 Task: In the  document Renewableenergymeet.html Change font size of watermark '123' and place the watermark  'Diagonally '. Insert footer and write www.stellar.com
Action: Mouse moved to (288, 329)
Screenshot: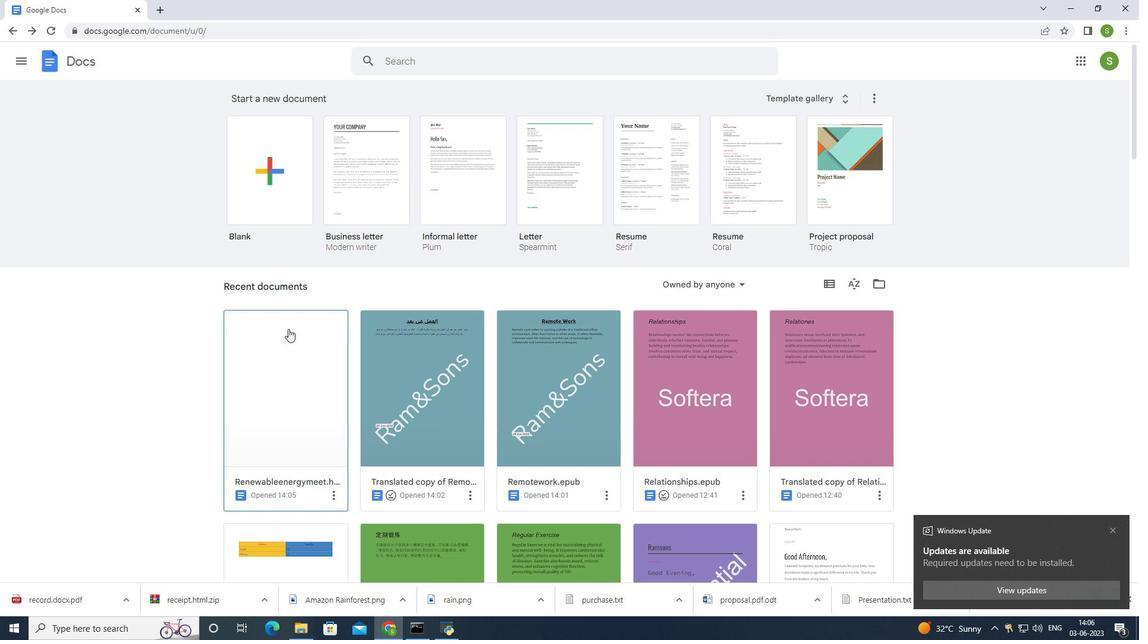 
Action: Mouse pressed left at (288, 329)
Screenshot: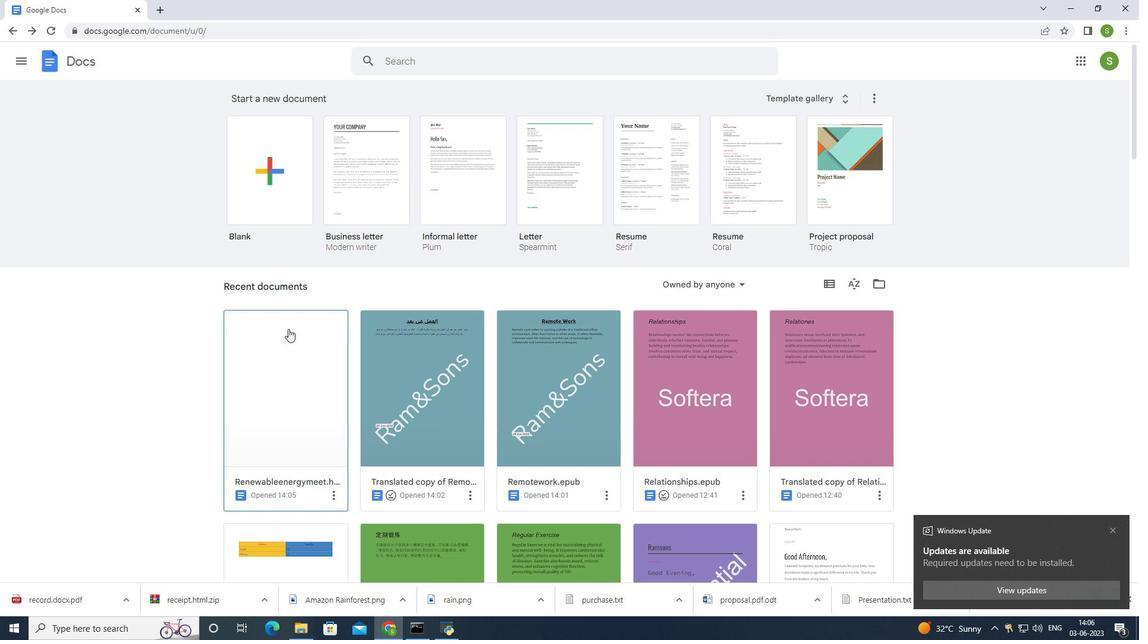 
Action: Mouse moved to (122, 69)
Screenshot: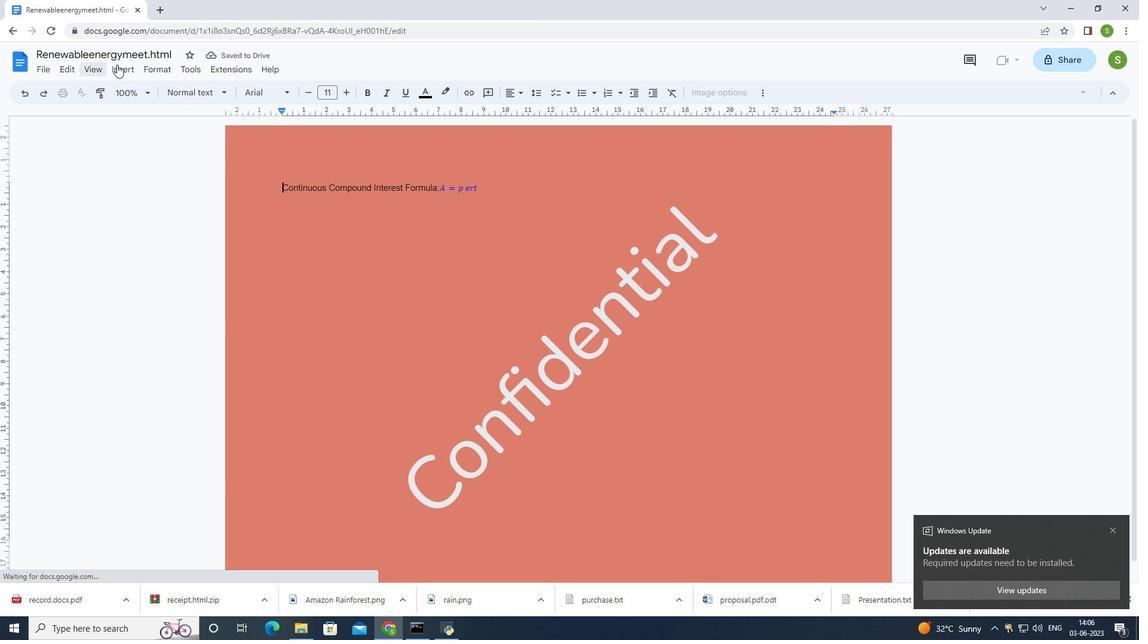 
Action: Mouse pressed left at (122, 69)
Screenshot: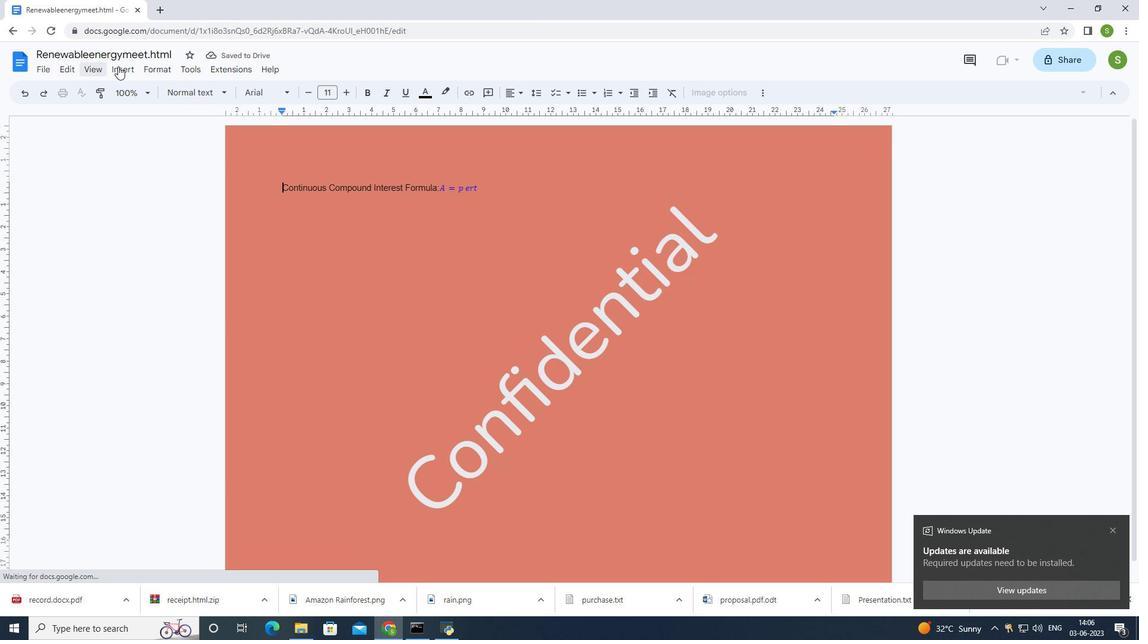 
Action: Mouse moved to (198, 343)
Screenshot: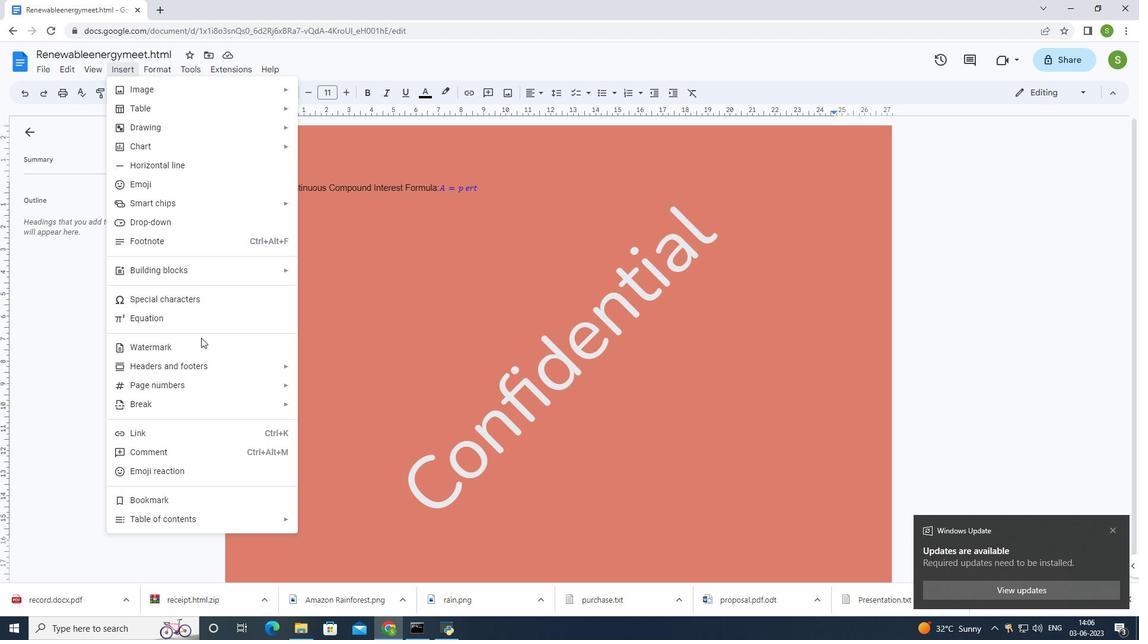 
Action: Mouse pressed left at (198, 343)
Screenshot: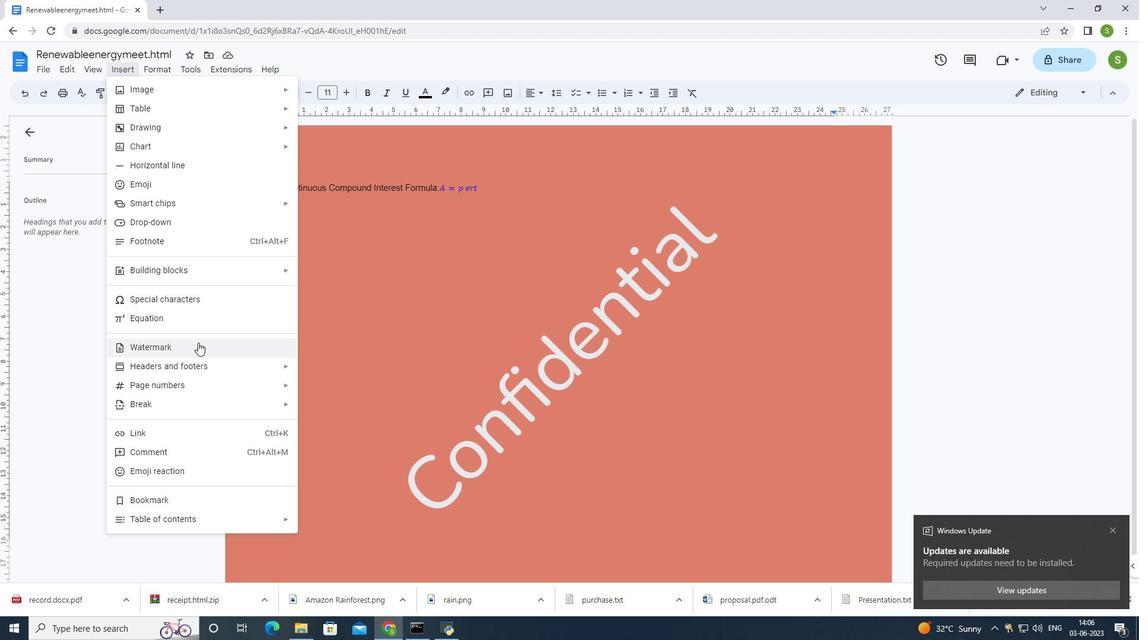 
Action: Mouse moved to (1039, 249)
Screenshot: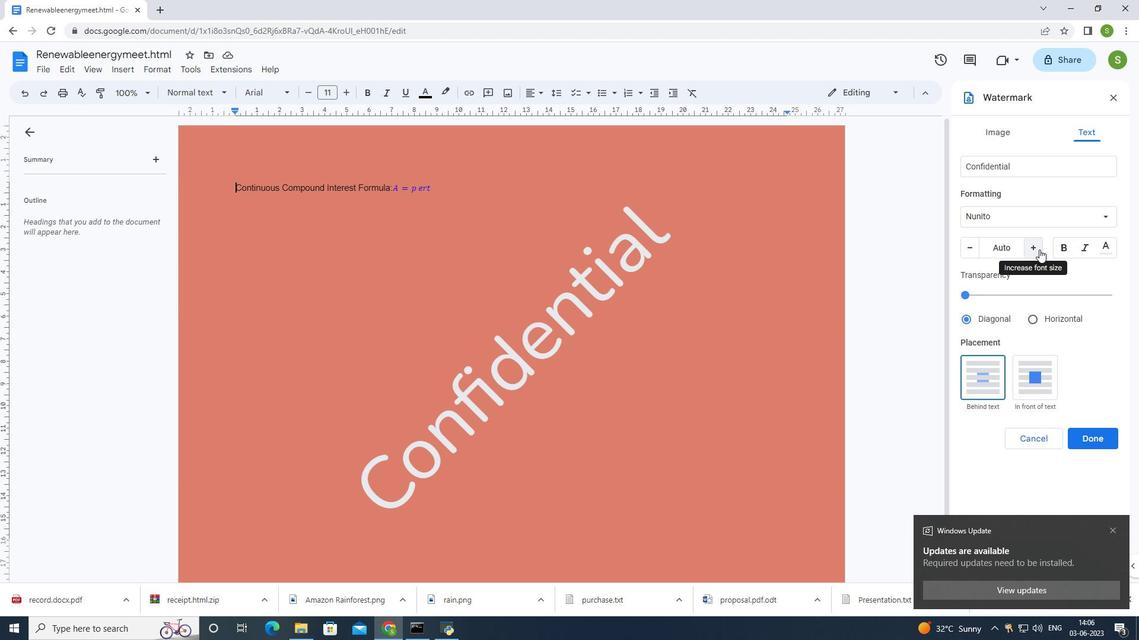 
Action: Mouse pressed left at (1039, 249)
Screenshot: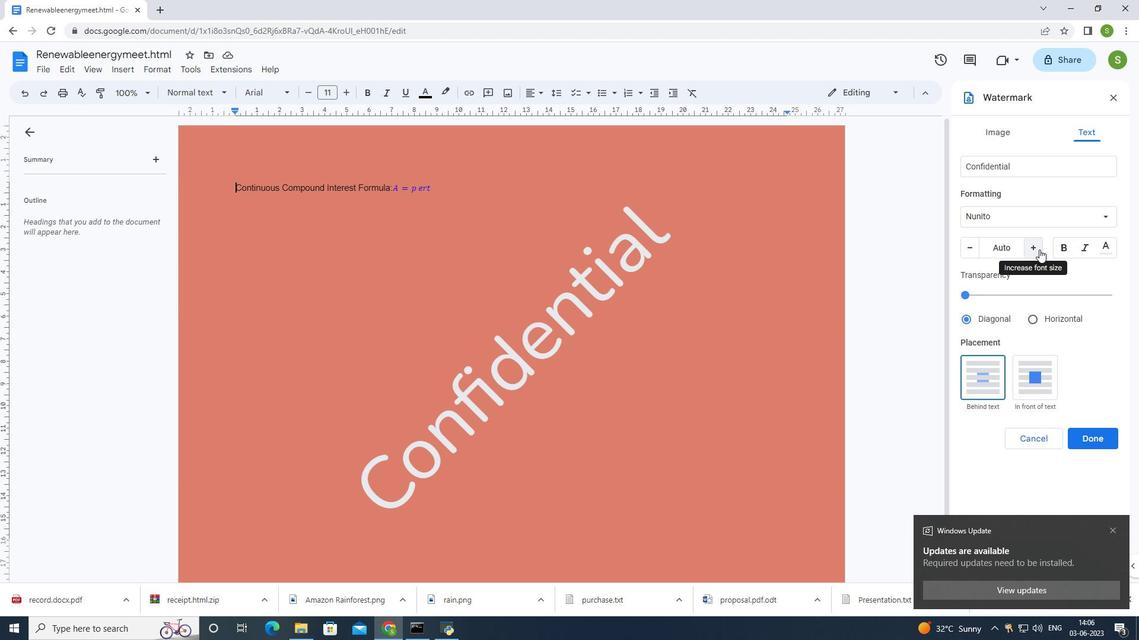 
Action: Mouse pressed left at (1039, 249)
Screenshot: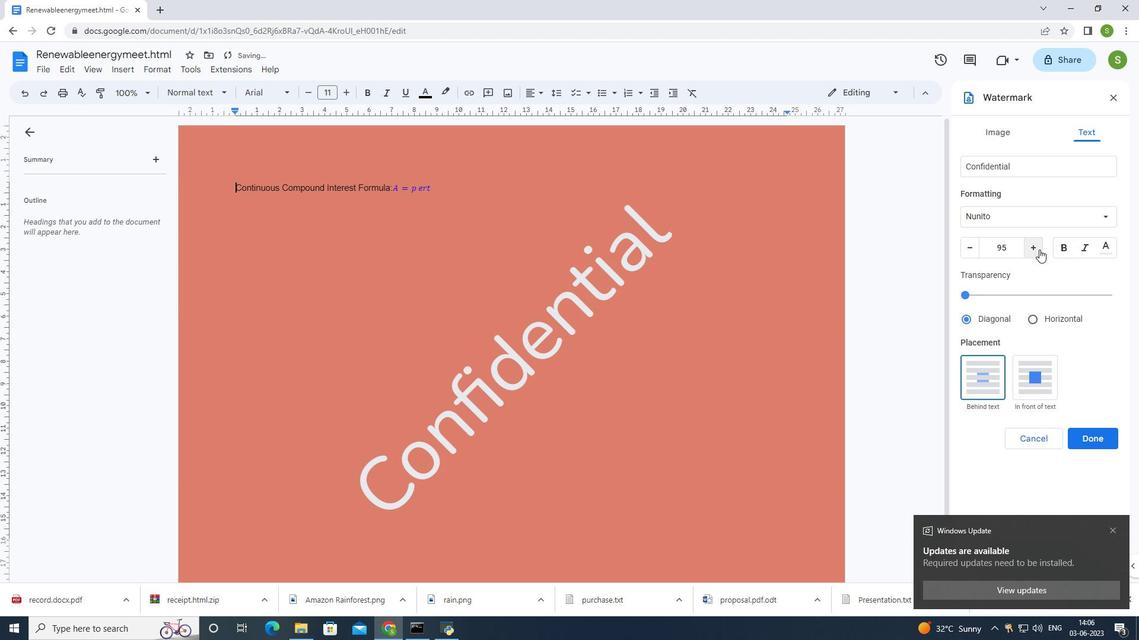 
Action: Mouse pressed left at (1039, 249)
Screenshot: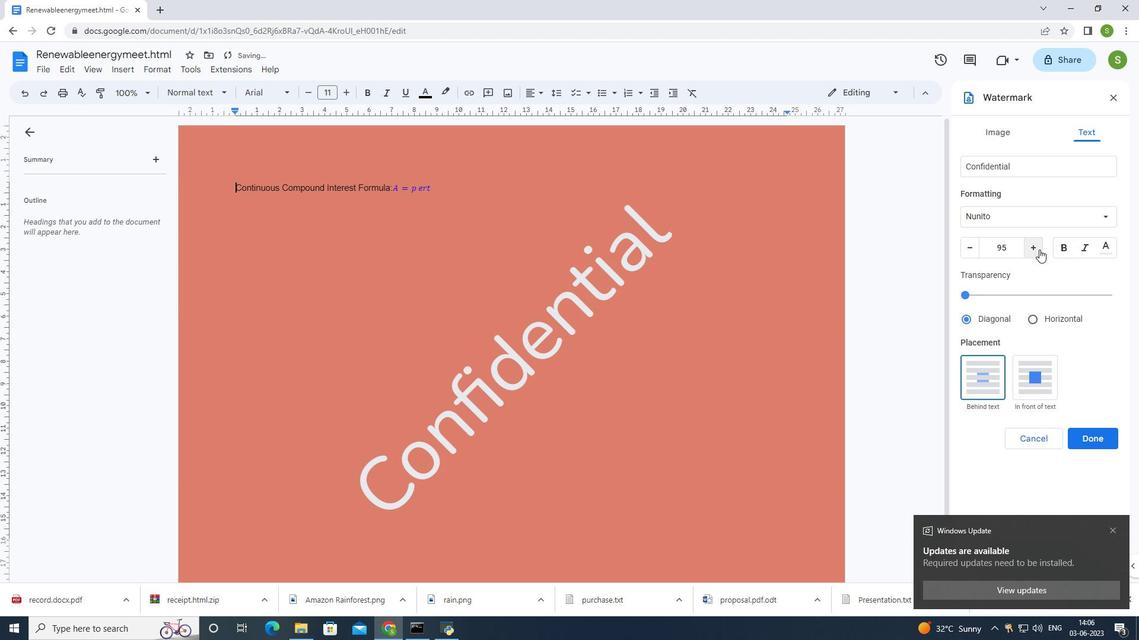 
Action: Mouse pressed left at (1039, 249)
Screenshot: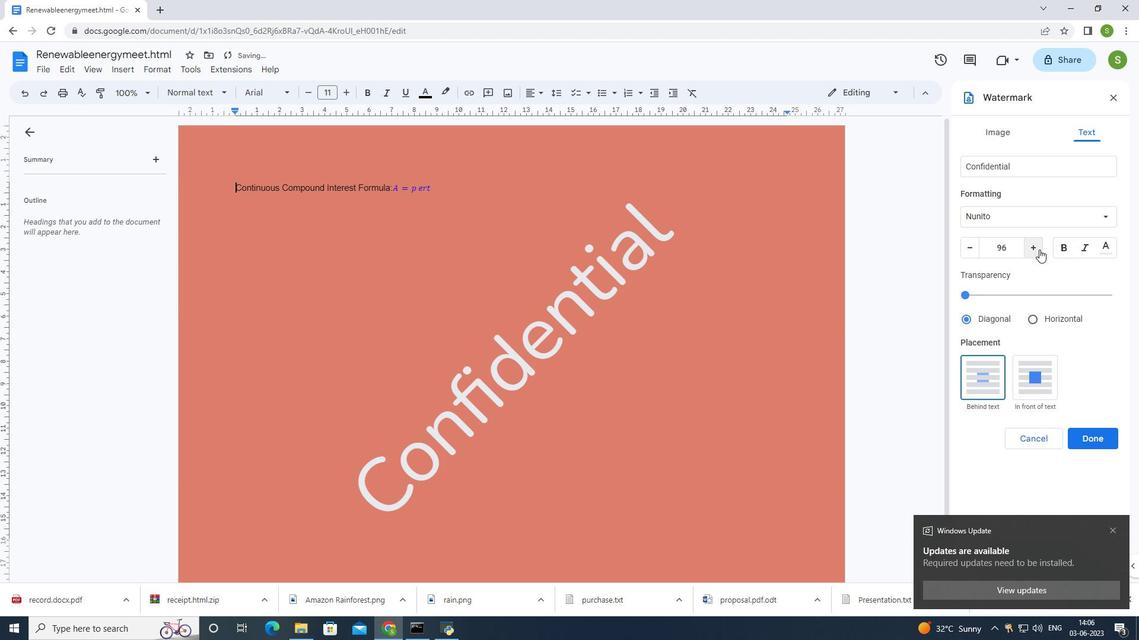 
Action: Mouse pressed left at (1039, 249)
Screenshot: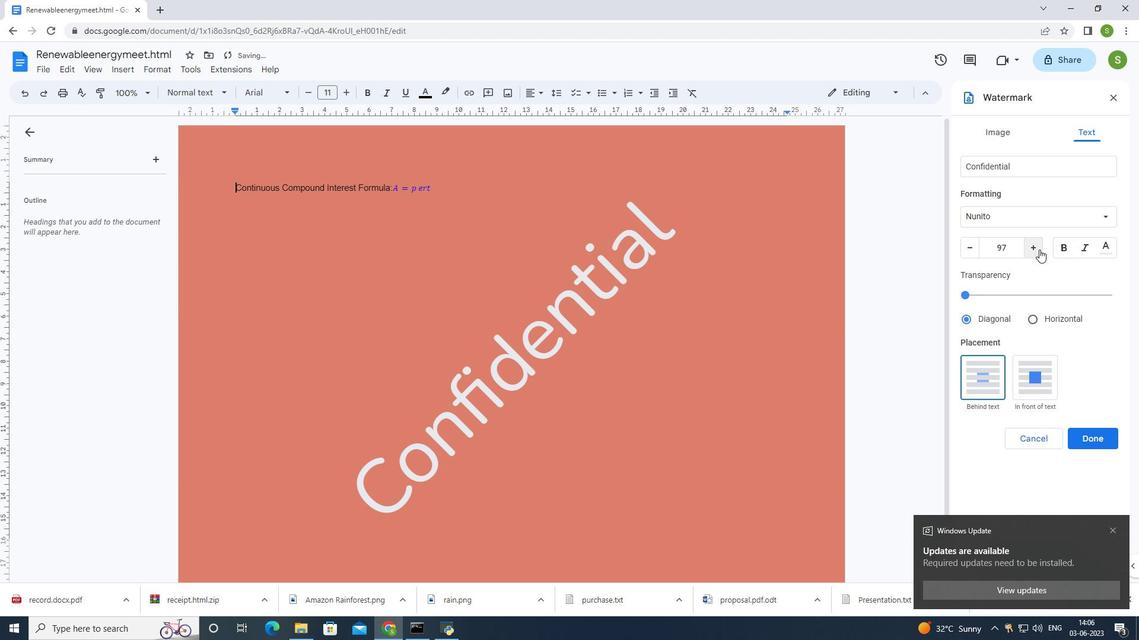 
Action: Mouse pressed left at (1039, 249)
Screenshot: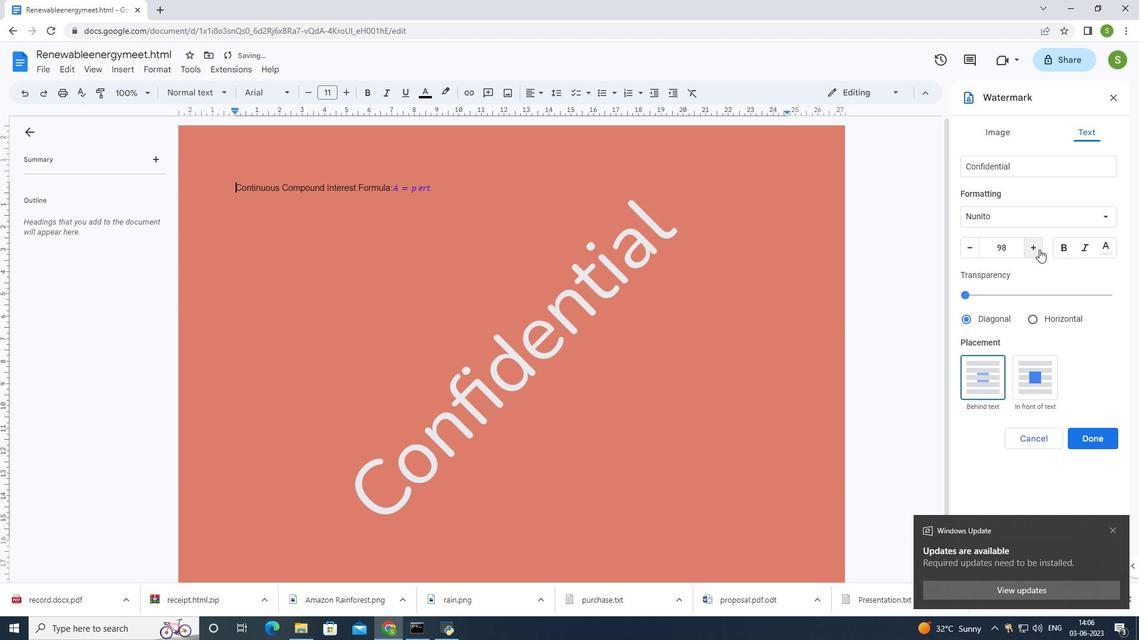 
Action: Mouse pressed left at (1039, 249)
Screenshot: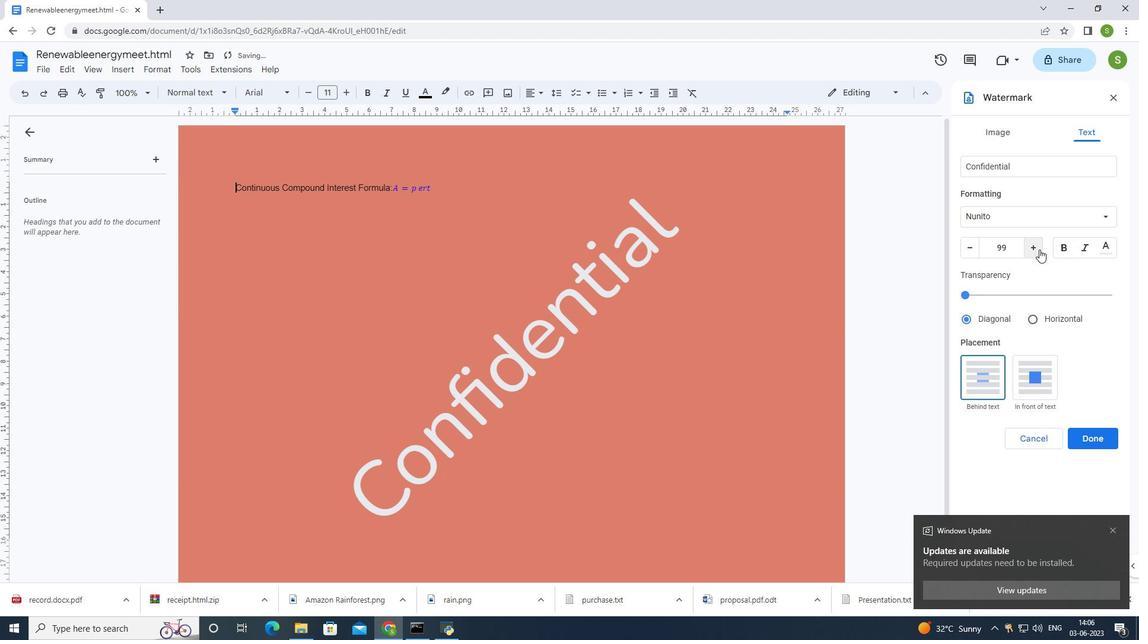 
Action: Mouse pressed left at (1039, 249)
Screenshot: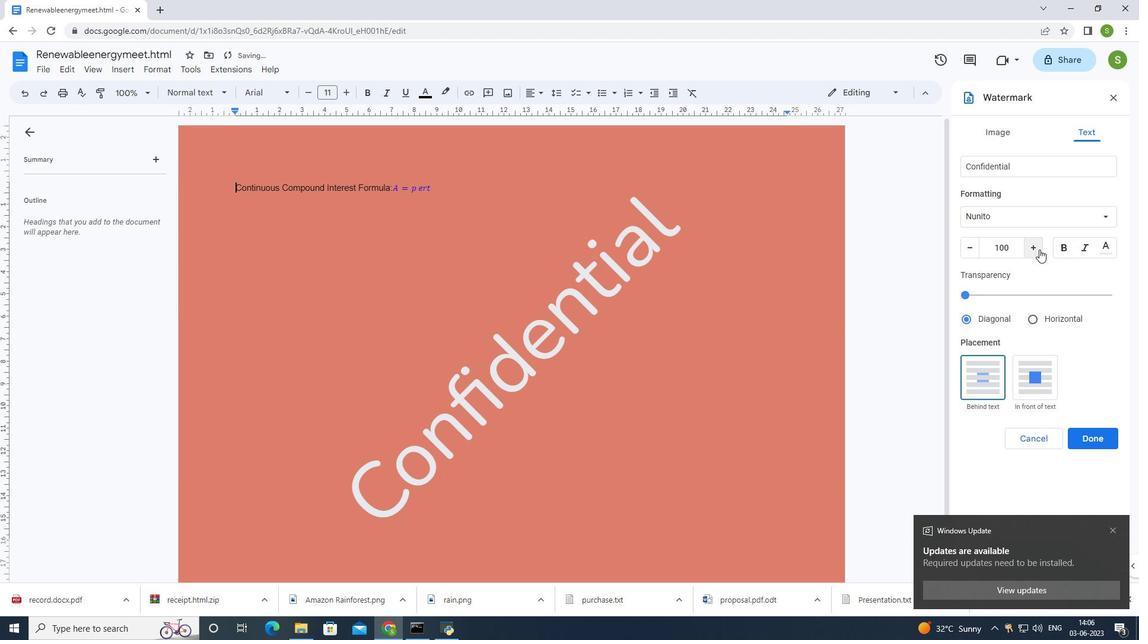 
Action: Mouse moved to (1039, 249)
Screenshot: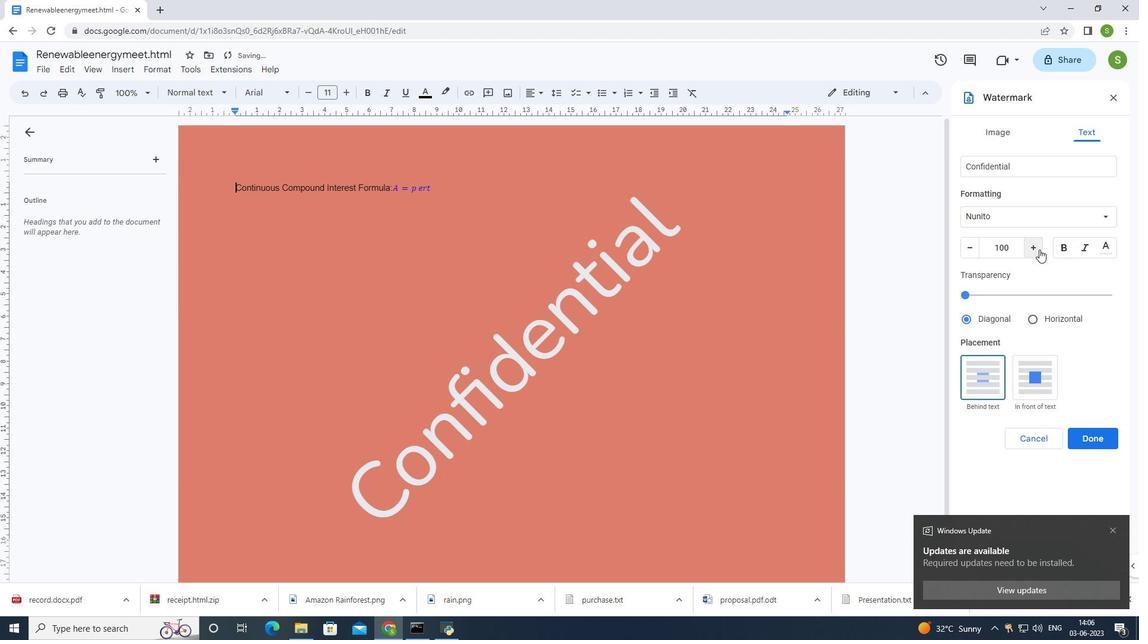 
Action: Mouse pressed left at (1039, 249)
Screenshot: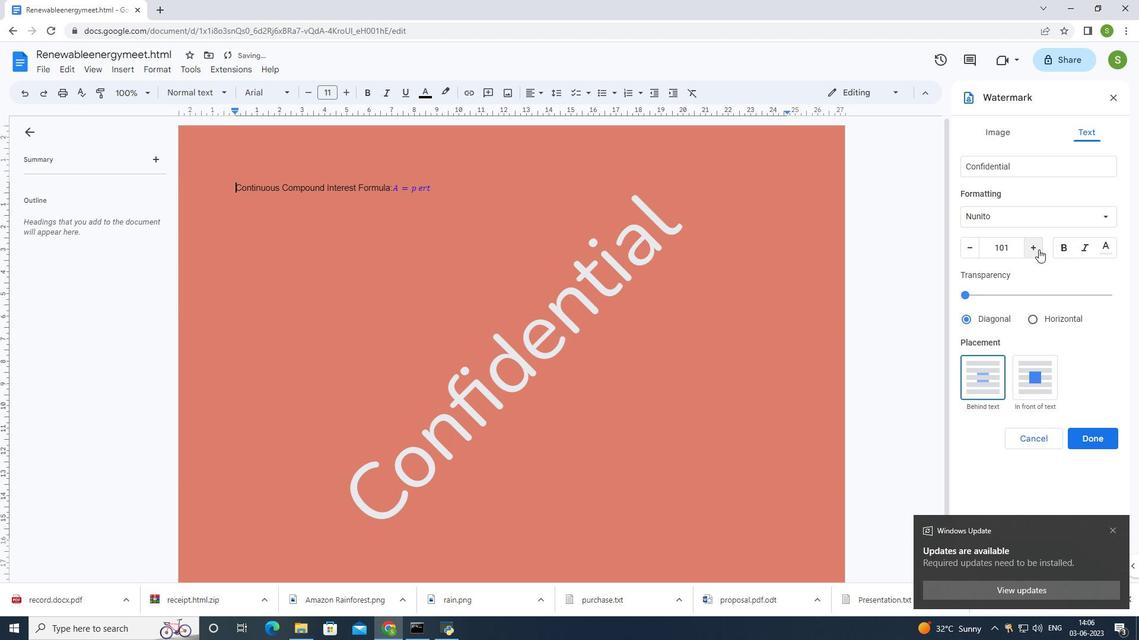 
Action: Mouse pressed left at (1039, 249)
Screenshot: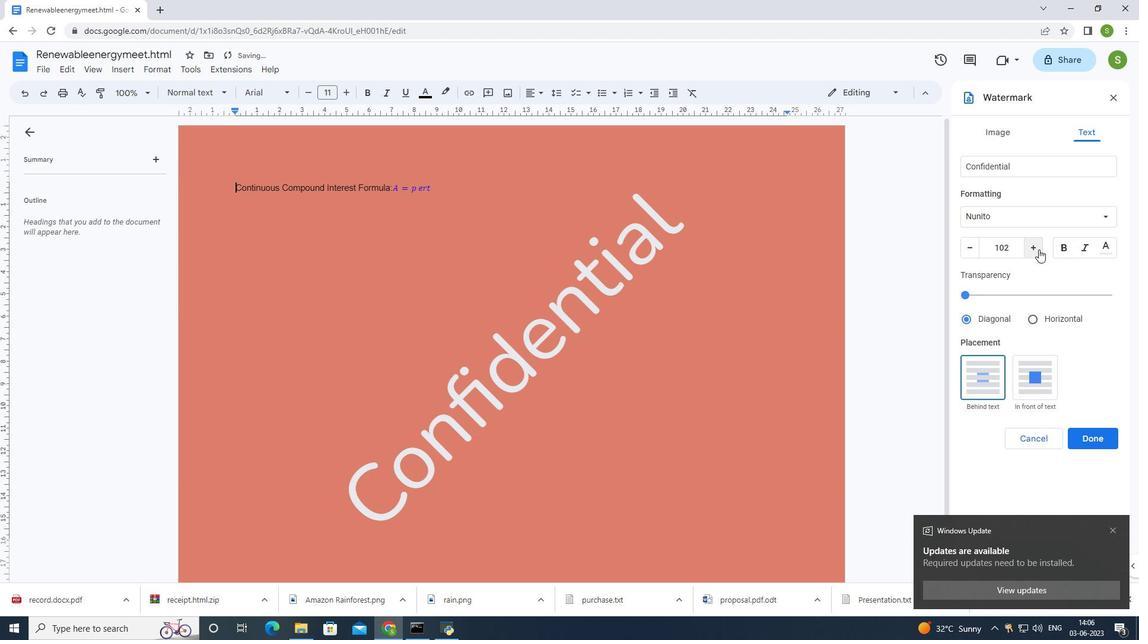 
Action: Mouse pressed left at (1039, 249)
Screenshot: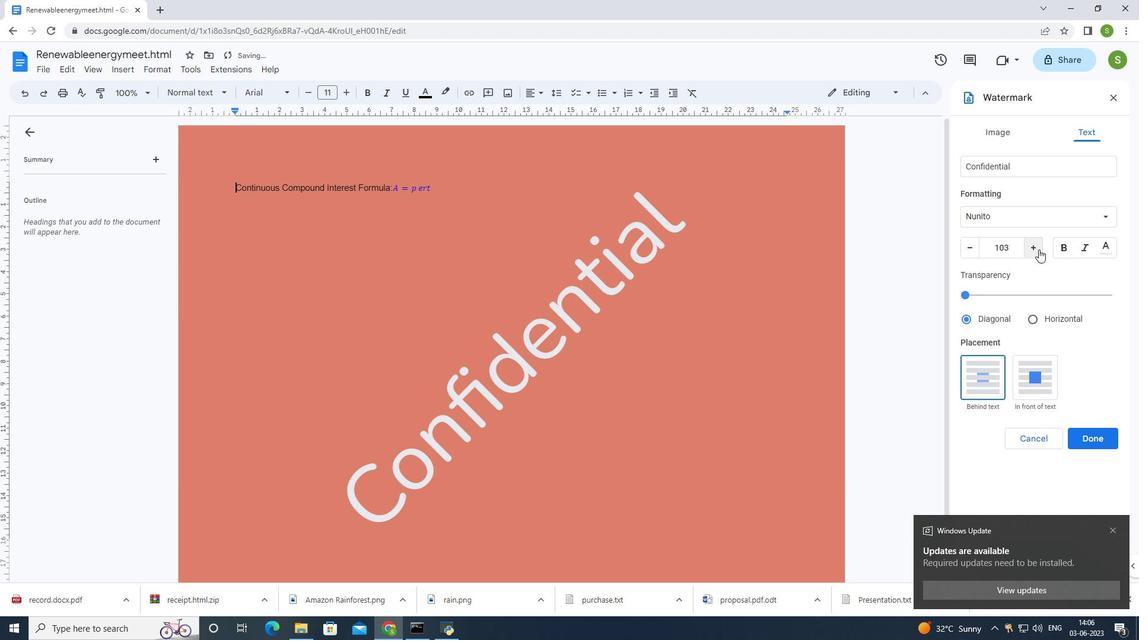 
Action: Mouse pressed left at (1039, 249)
Screenshot: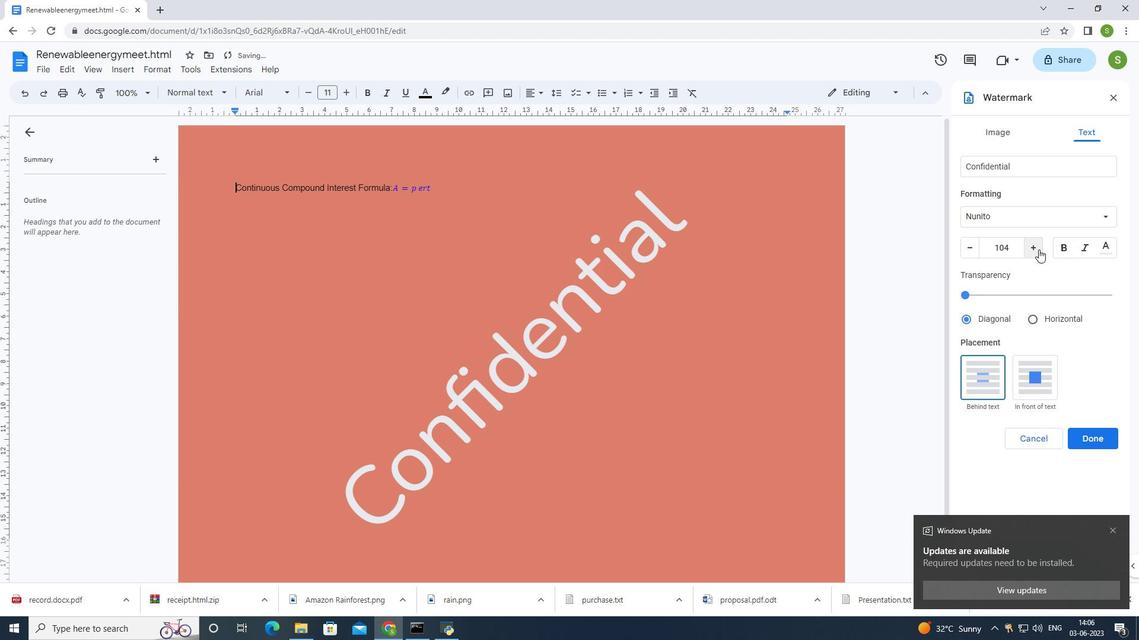 
Action: Mouse moved to (1038, 250)
Screenshot: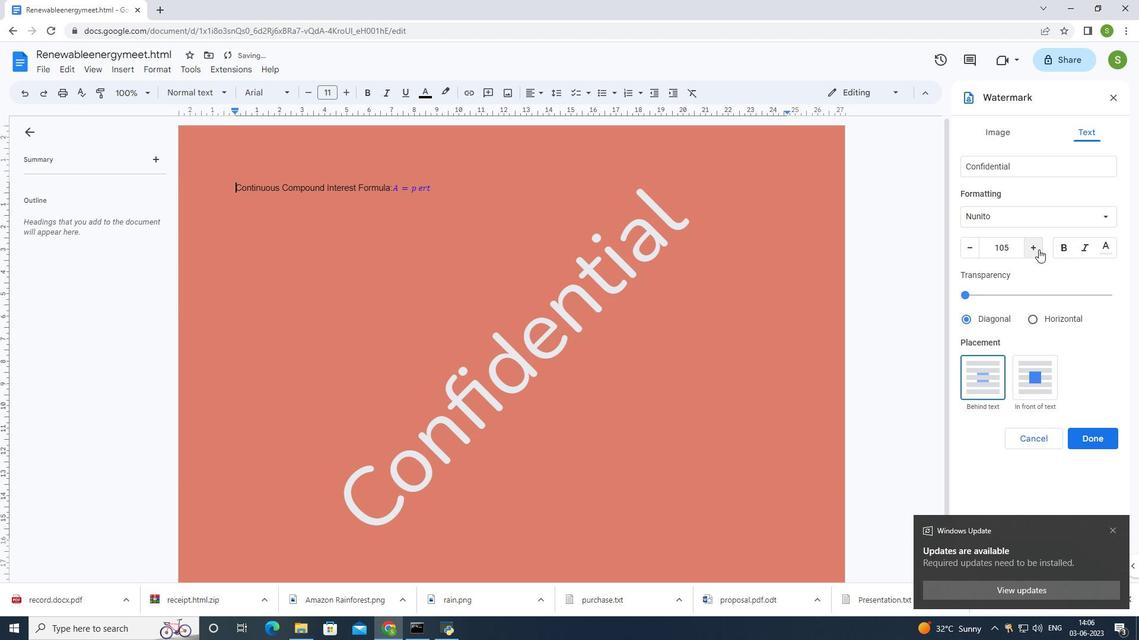 
Action: Mouse pressed left at (1038, 250)
Screenshot: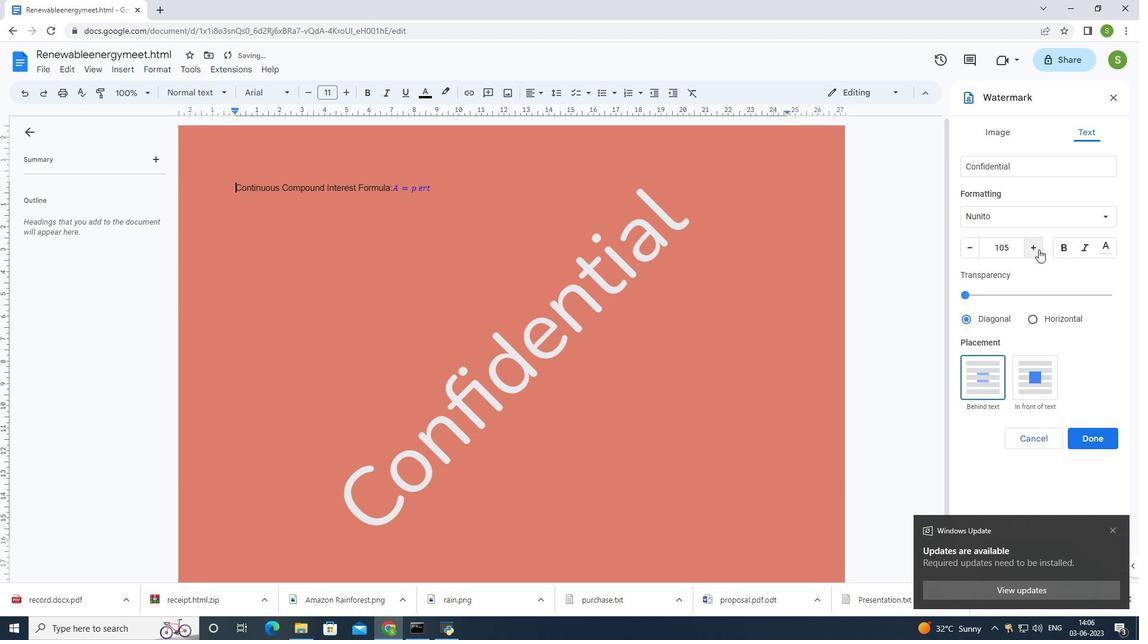 
Action: Mouse pressed left at (1038, 250)
Screenshot: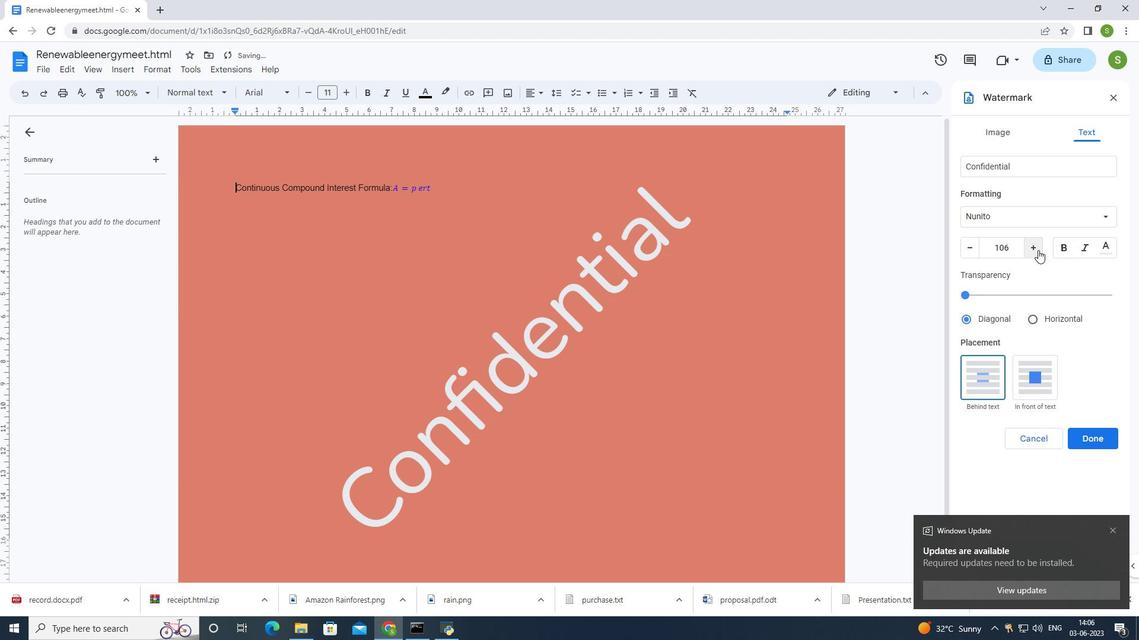 
Action: Mouse pressed left at (1038, 250)
Screenshot: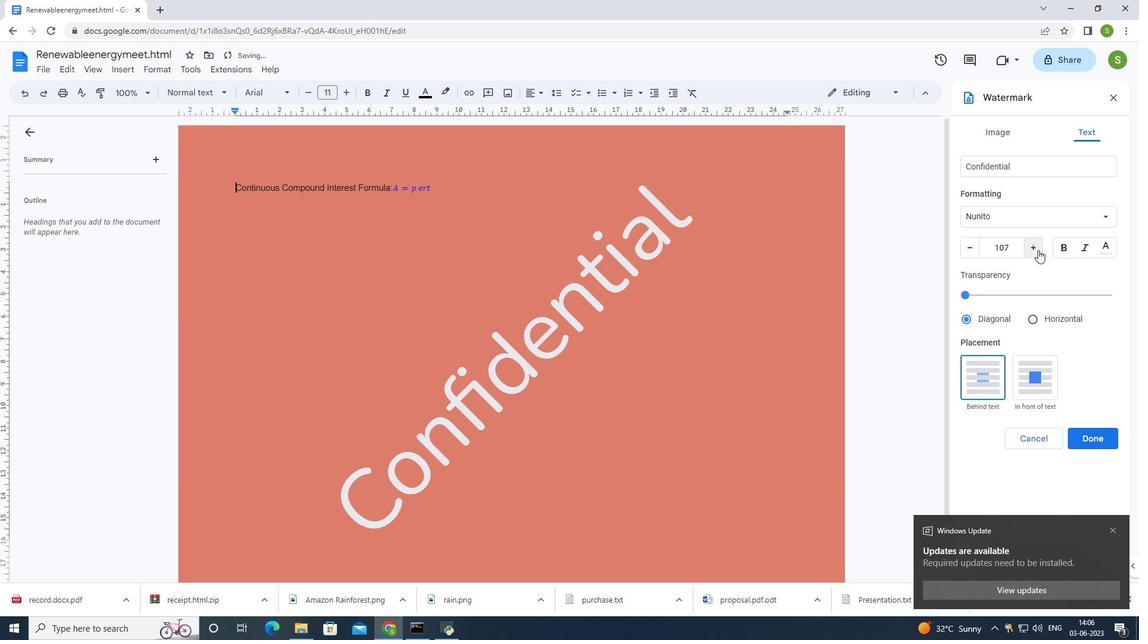 
Action: Mouse pressed left at (1038, 250)
Screenshot: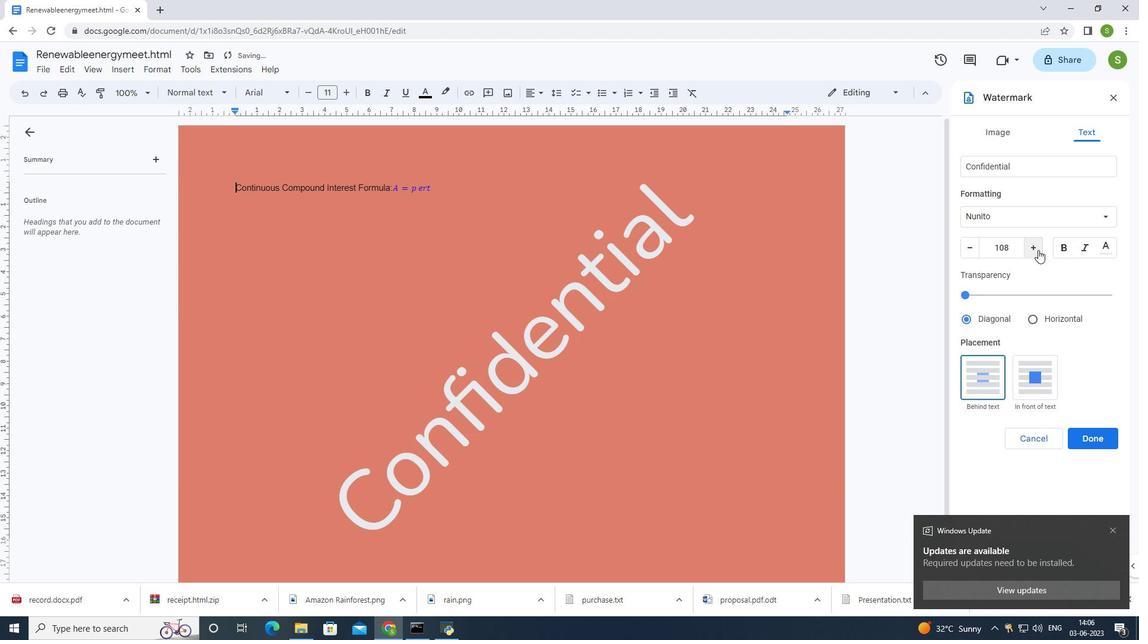 
Action: Mouse moved to (1038, 250)
Screenshot: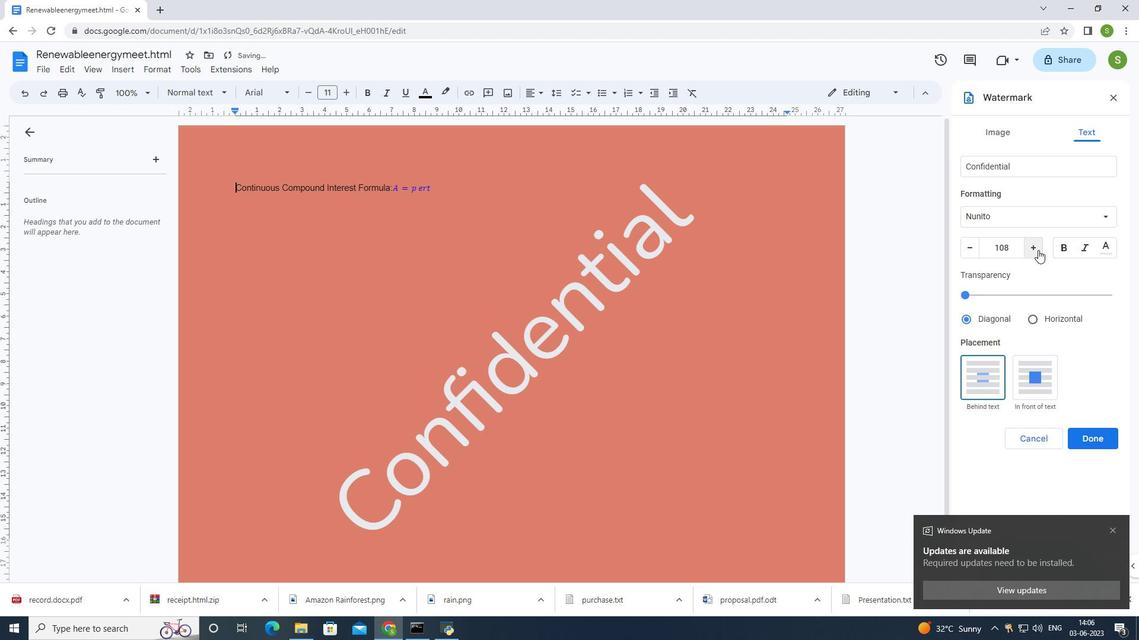 
Action: Mouse pressed left at (1038, 250)
Screenshot: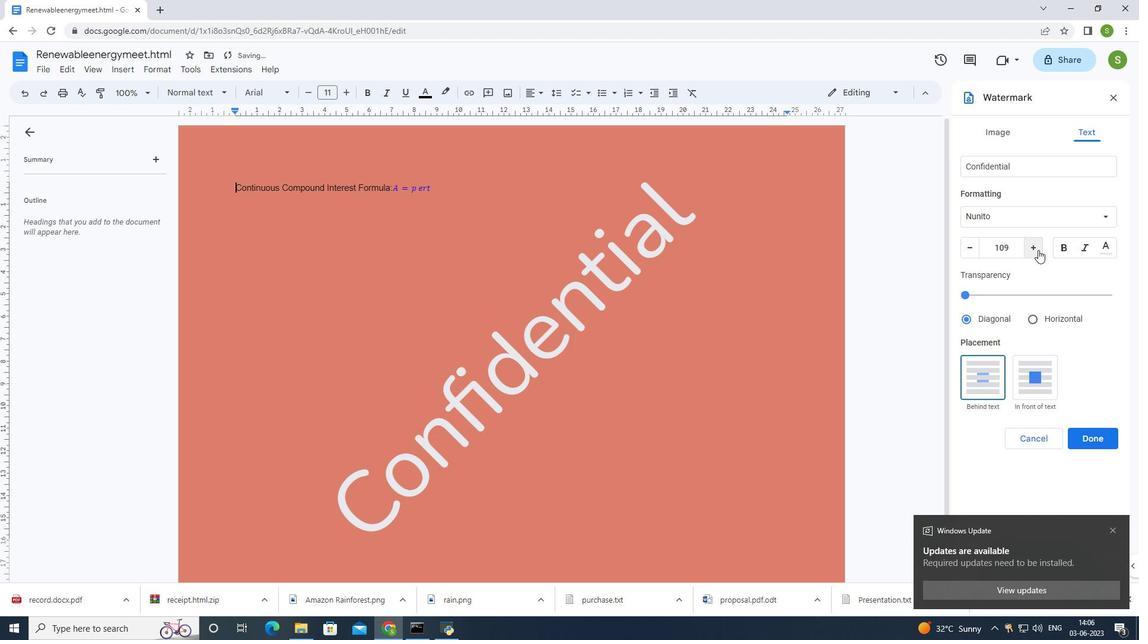 
Action: Mouse pressed left at (1038, 250)
Screenshot: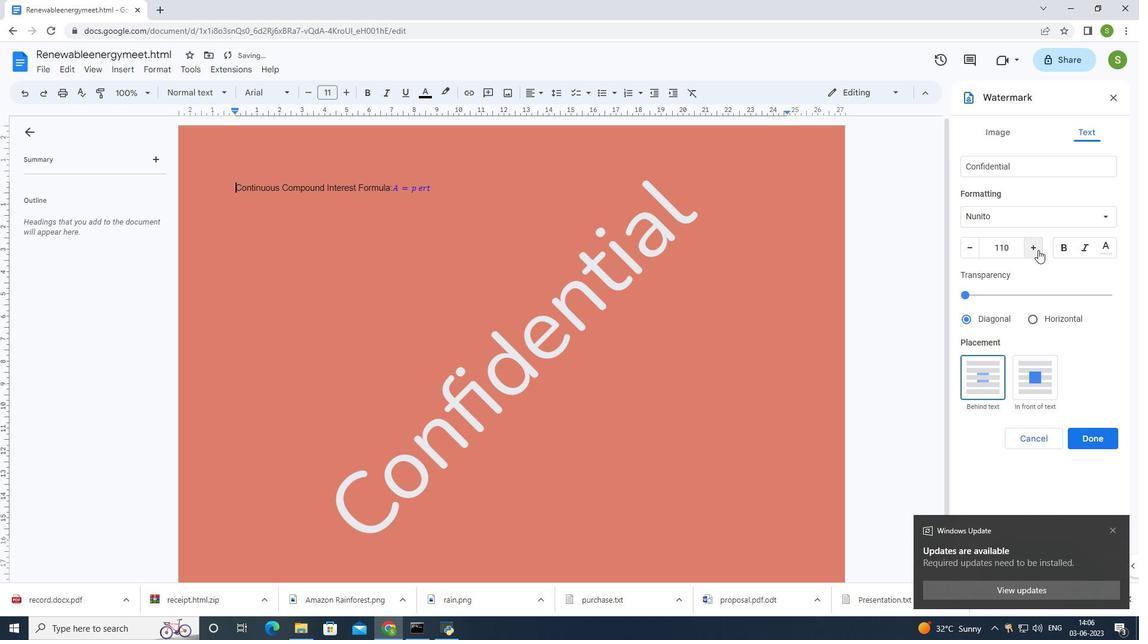 
Action: Mouse pressed left at (1038, 250)
Screenshot: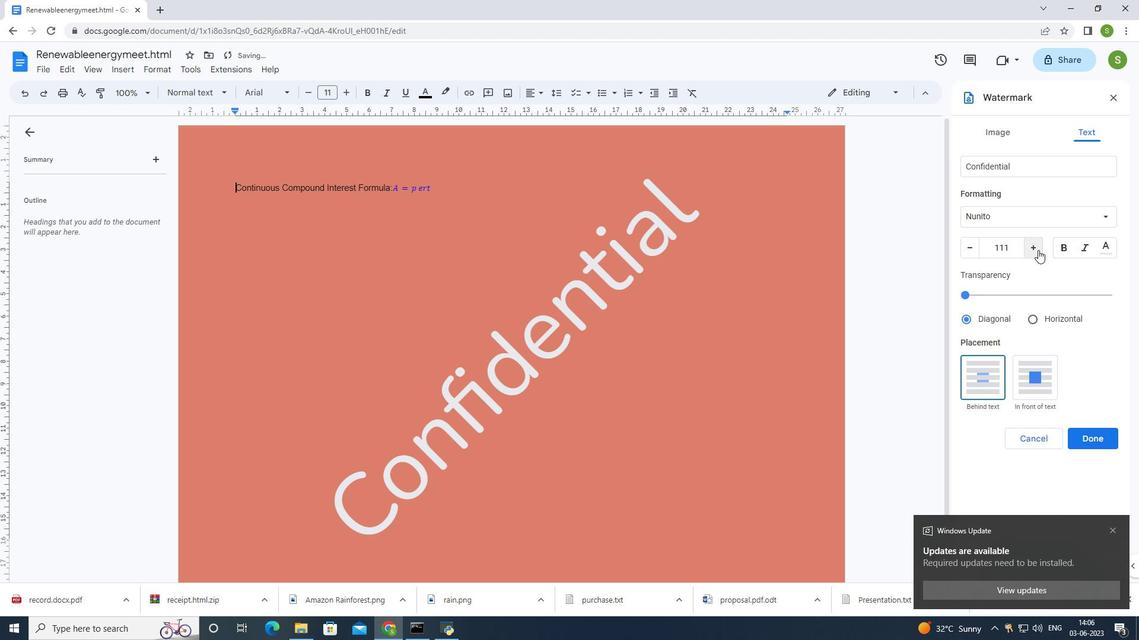 
Action: Mouse pressed left at (1038, 250)
Screenshot: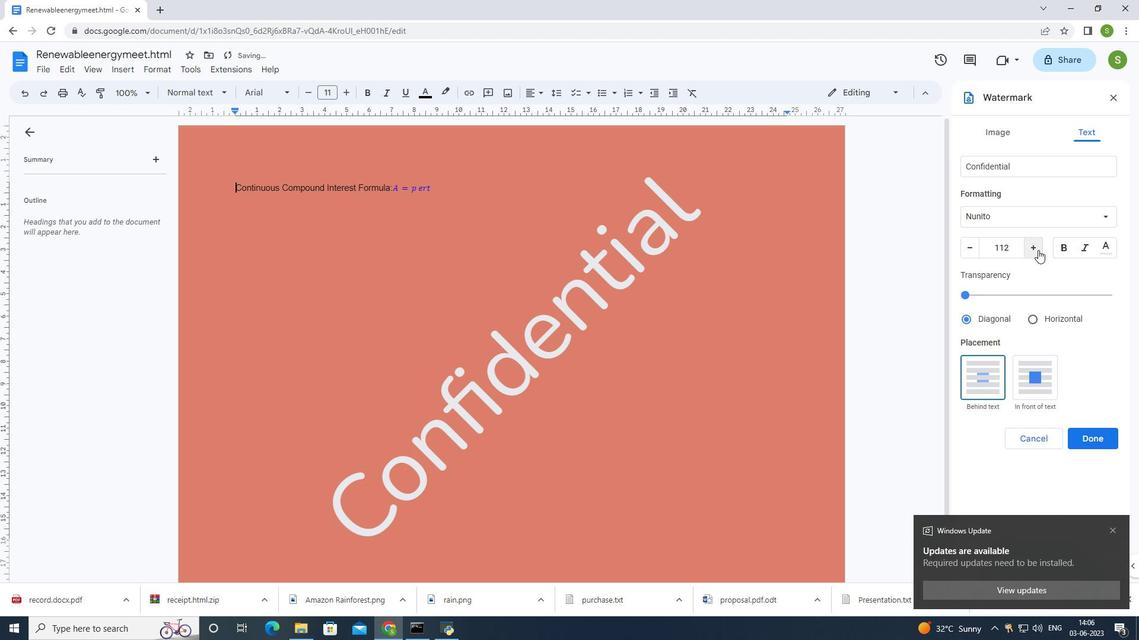 
Action: Mouse pressed left at (1038, 250)
Screenshot: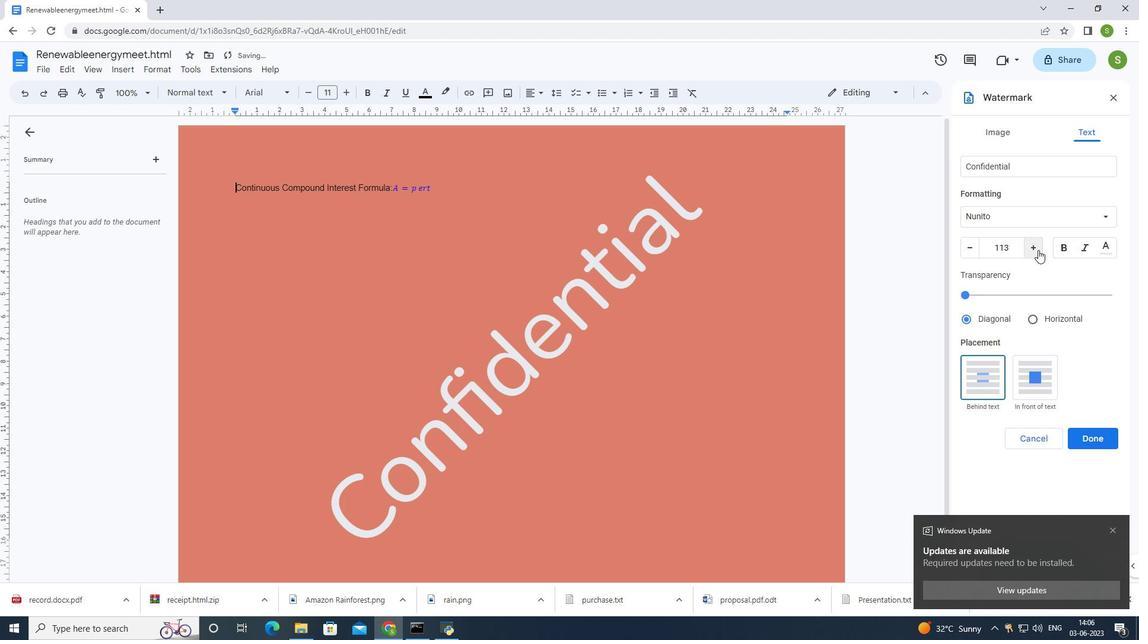 
Action: Mouse pressed left at (1038, 250)
Screenshot: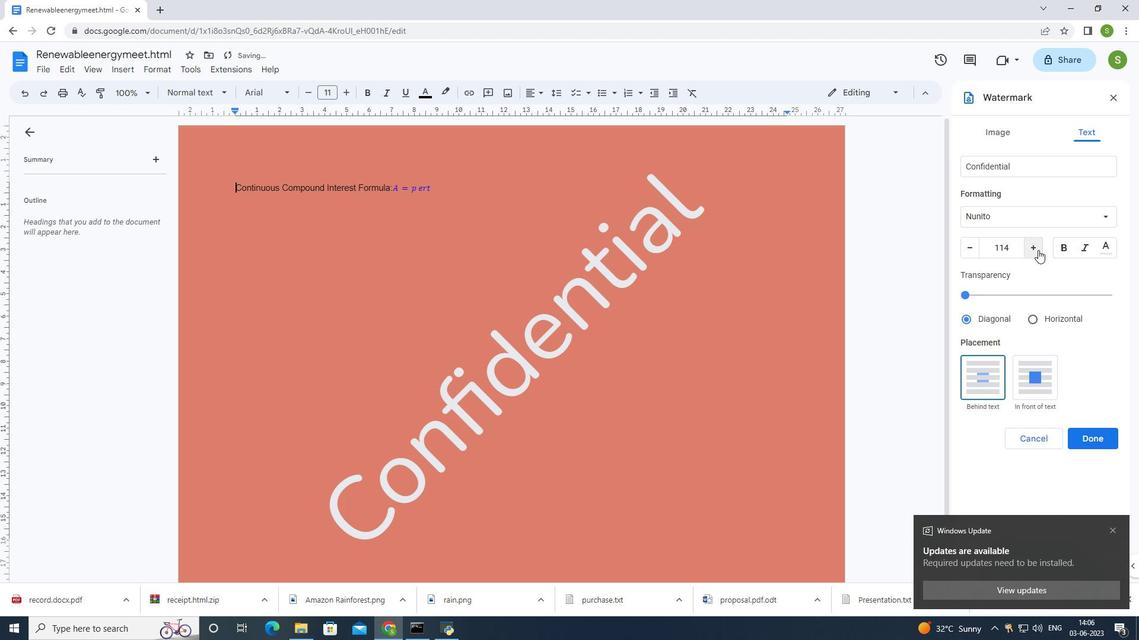 
Action: Mouse pressed left at (1038, 250)
Screenshot: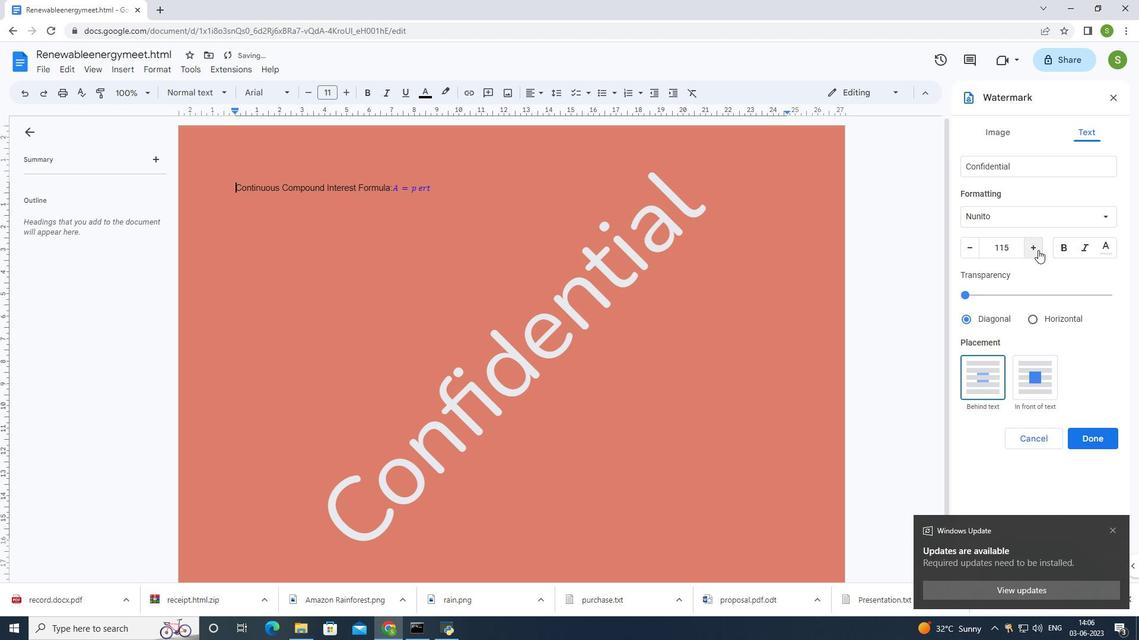 
Action: Mouse pressed left at (1038, 250)
Screenshot: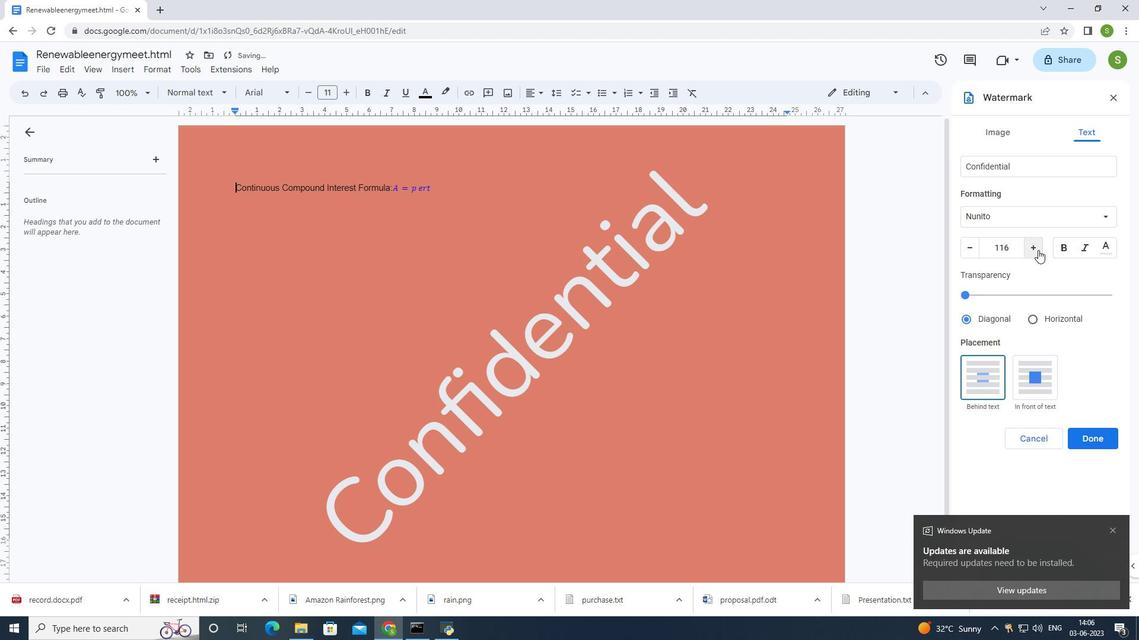 
Action: Mouse pressed left at (1038, 250)
Screenshot: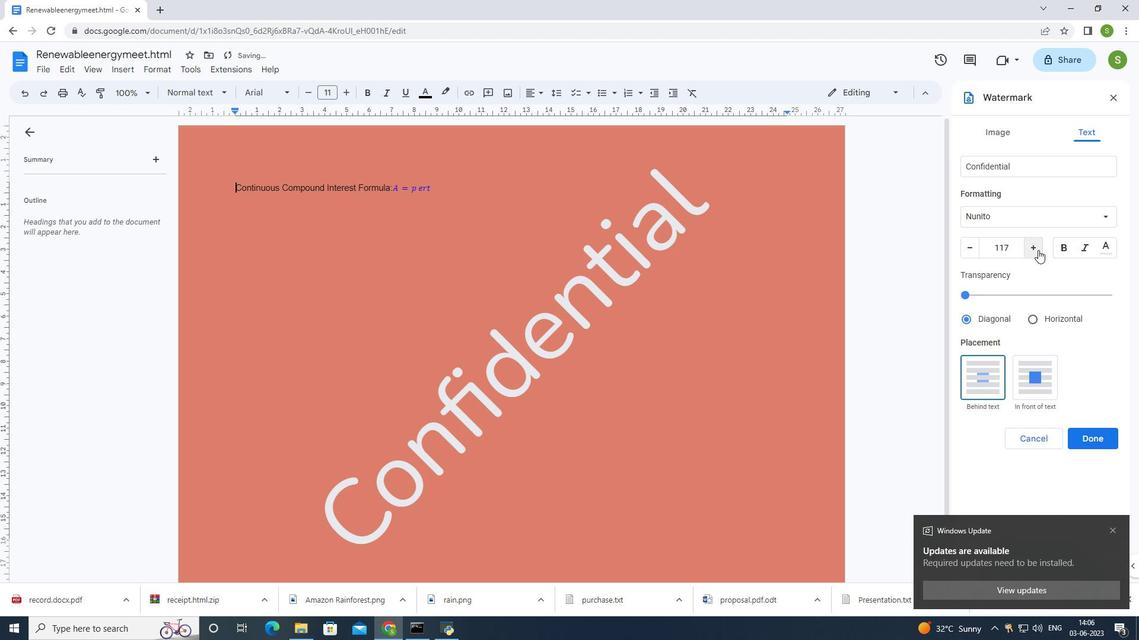 
Action: Mouse pressed left at (1038, 250)
Screenshot: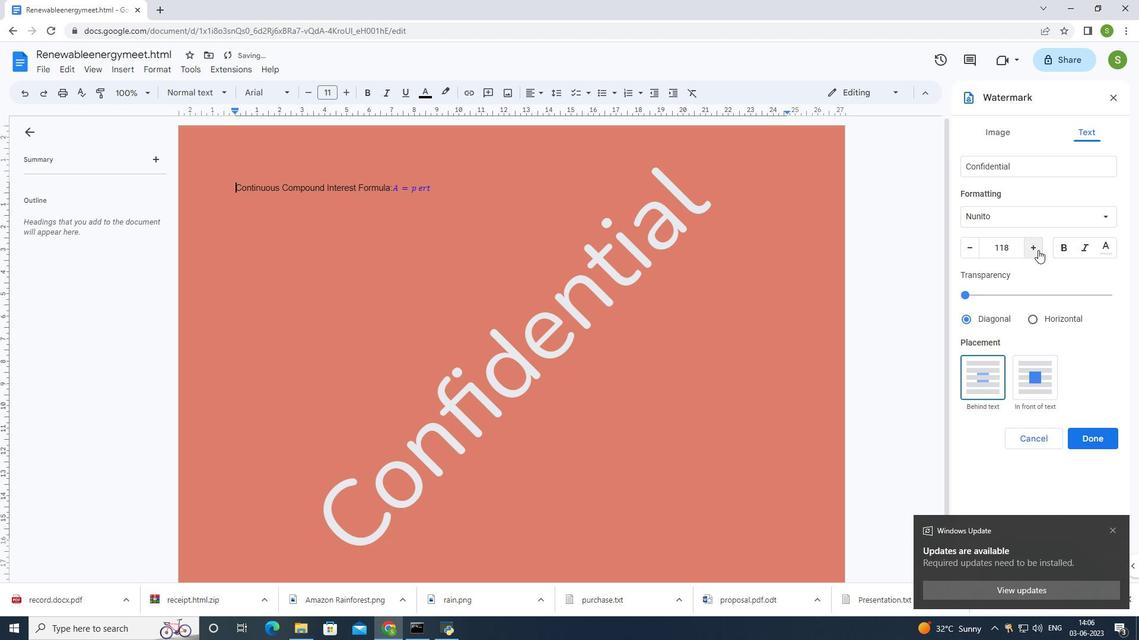 
Action: Mouse moved to (1037, 250)
Screenshot: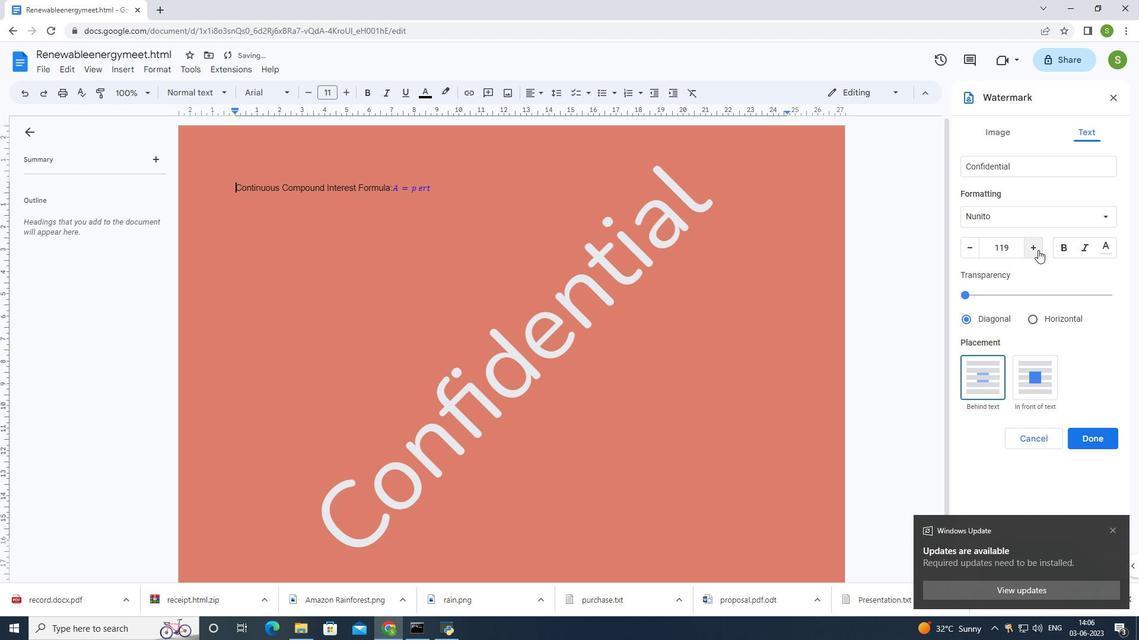 
Action: Mouse pressed left at (1037, 250)
Screenshot: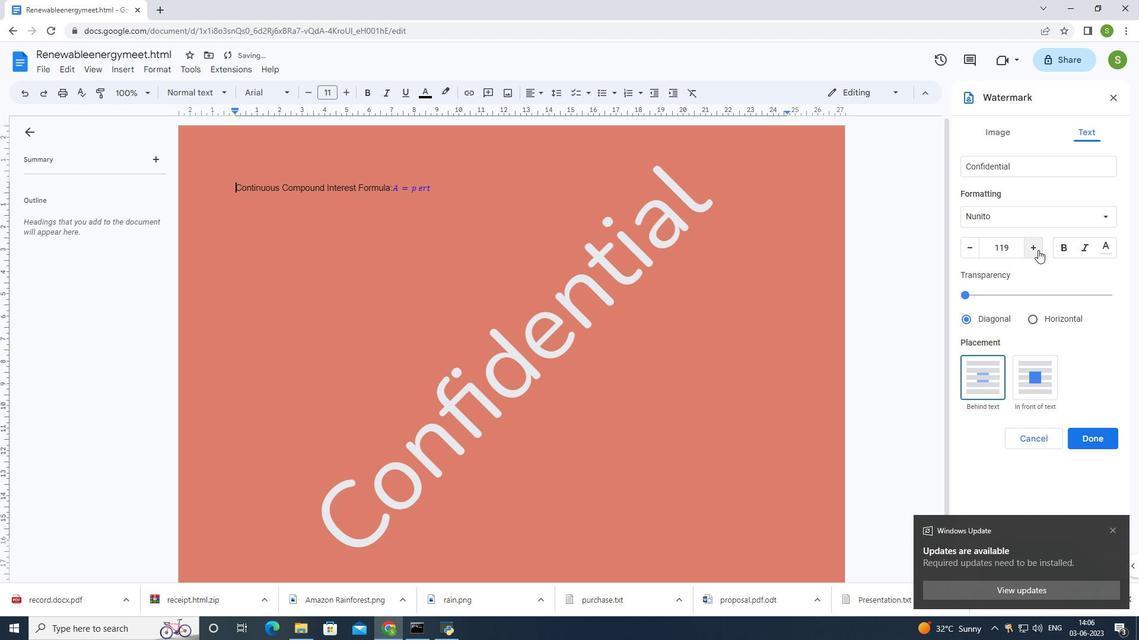 
Action: Mouse pressed left at (1037, 250)
Screenshot: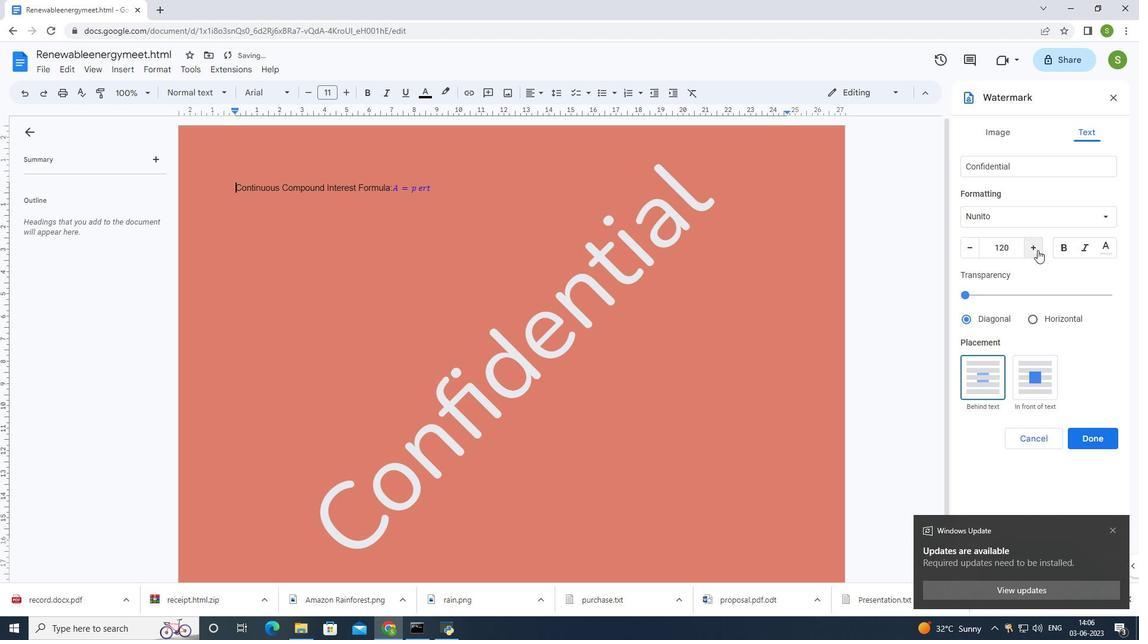 
Action: Mouse pressed left at (1037, 250)
Screenshot: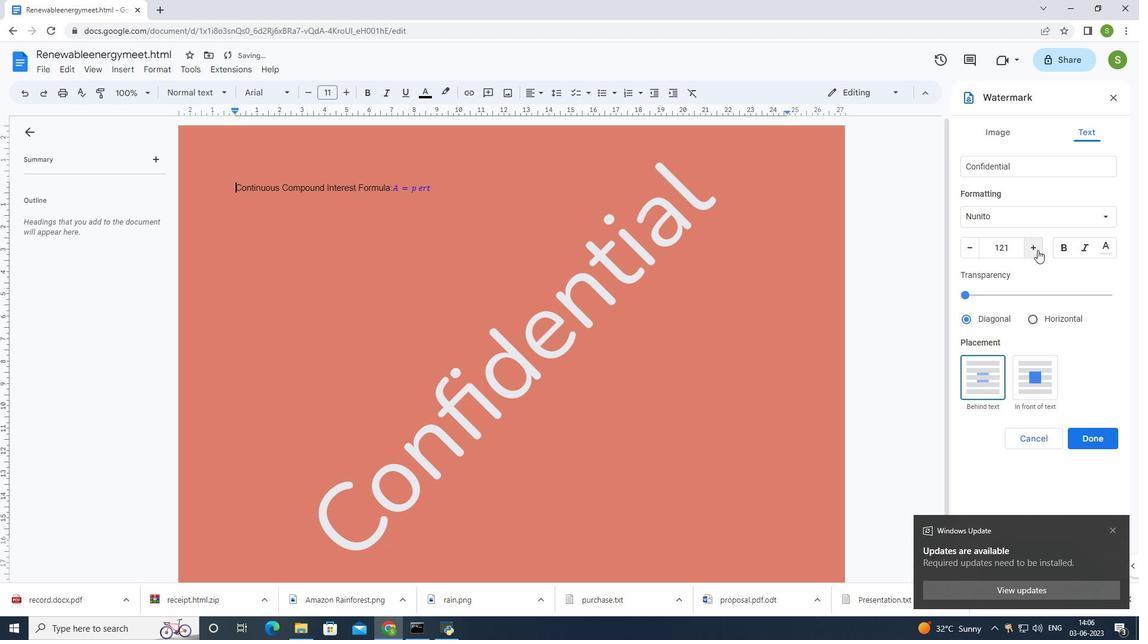 
Action: Mouse moved to (1094, 434)
Screenshot: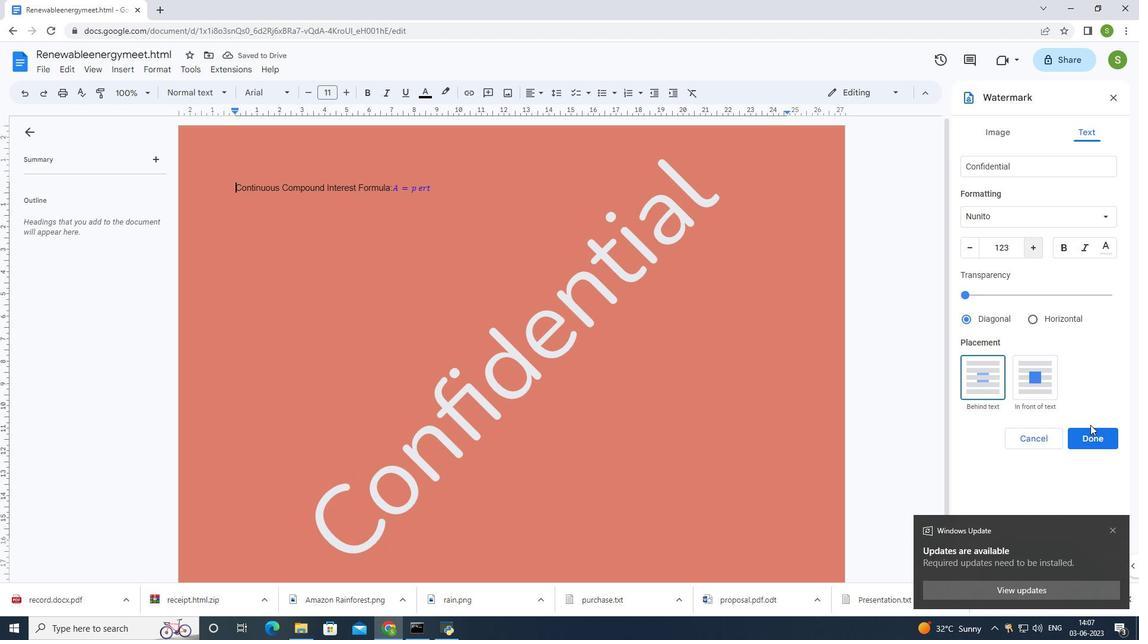 
Action: Mouse pressed left at (1094, 434)
Screenshot: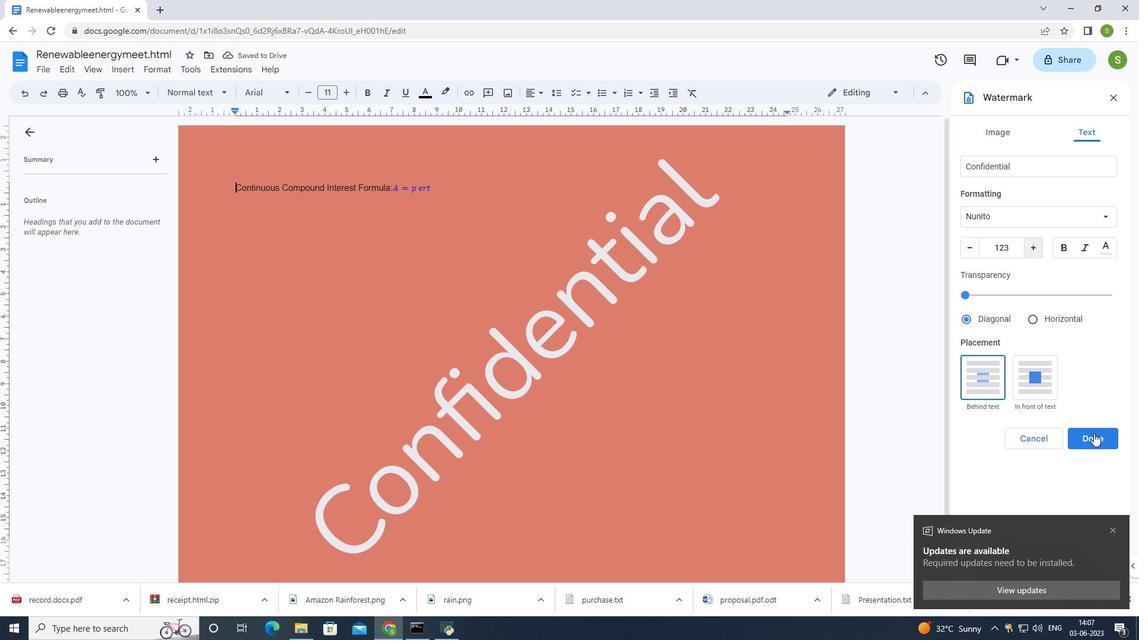
Action: Mouse moved to (659, 364)
Screenshot: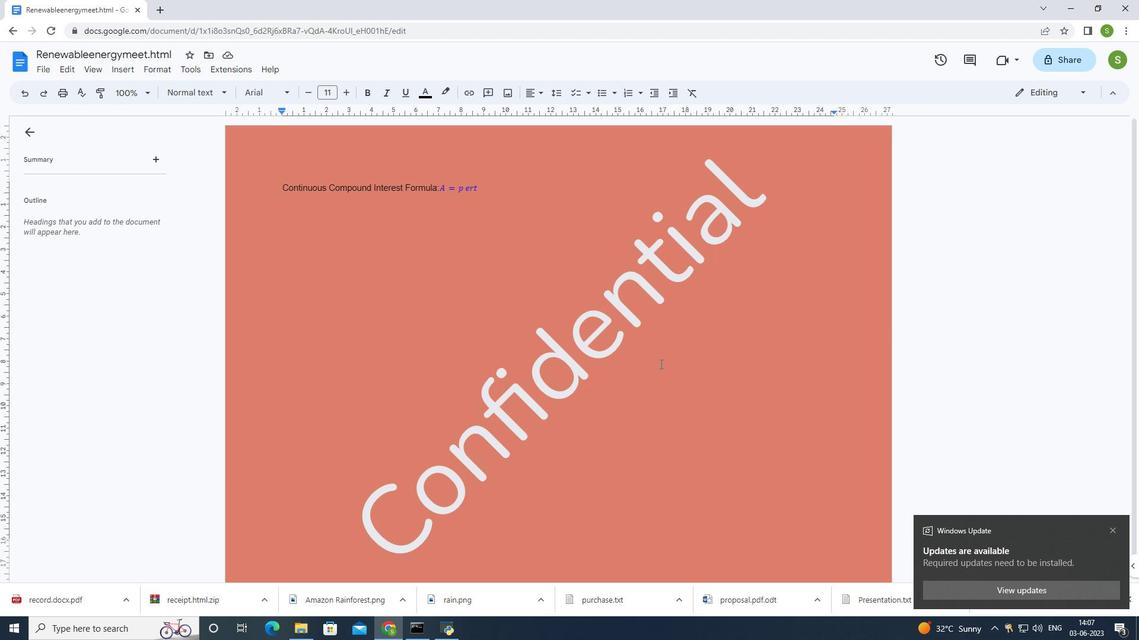 
Action: Mouse scrolled (659, 363) with delta (0, 0)
Screenshot: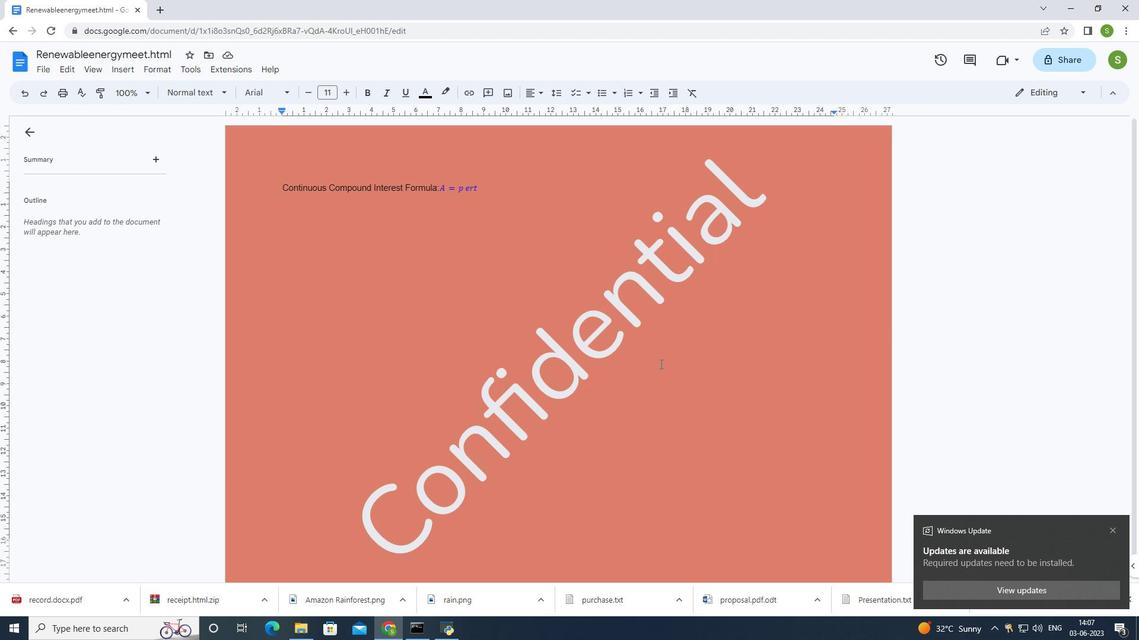 
Action: Mouse moved to (658, 364)
Screenshot: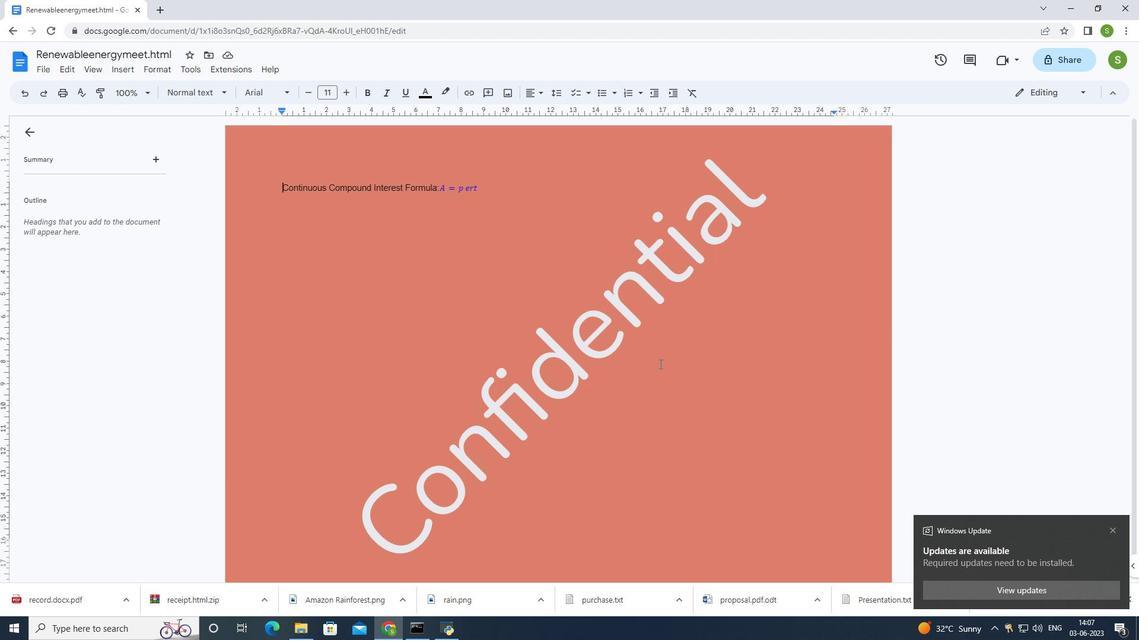 
Action: Mouse scrolled (658, 363) with delta (0, 0)
Screenshot: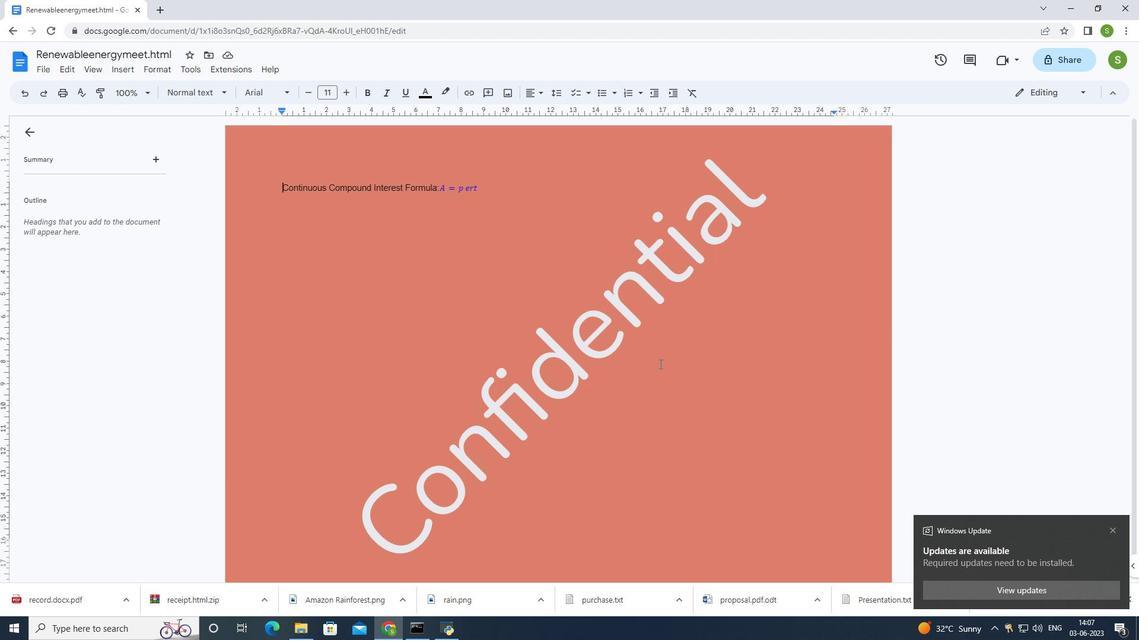 
Action: Mouse scrolled (658, 363) with delta (0, 0)
Screenshot: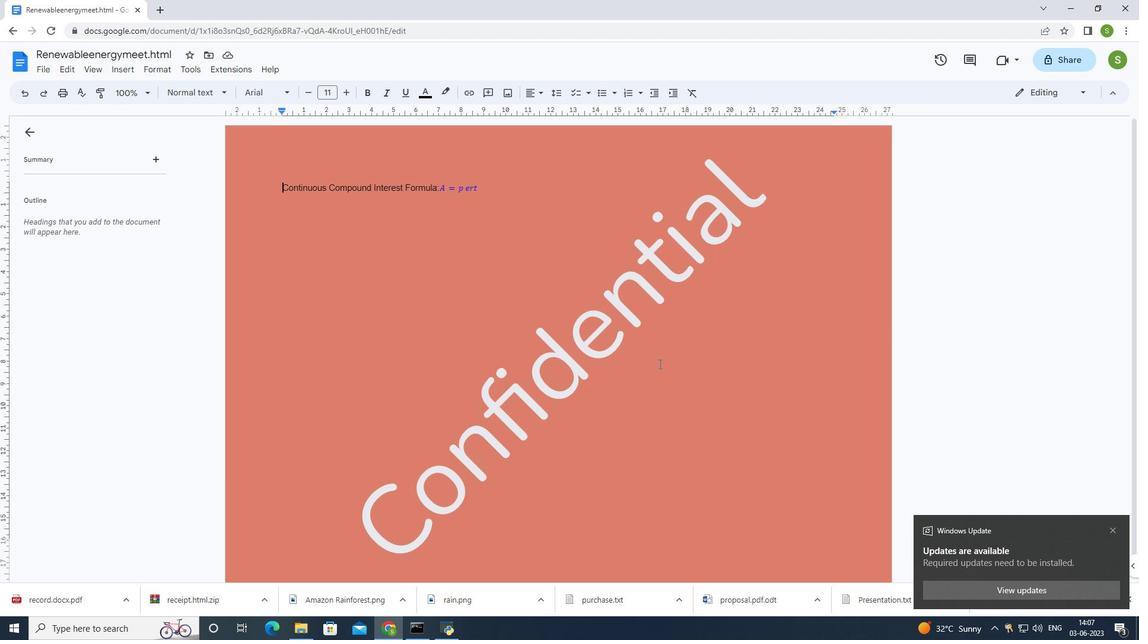 
Action: Mouse moved to (657, 363)
Screenshot: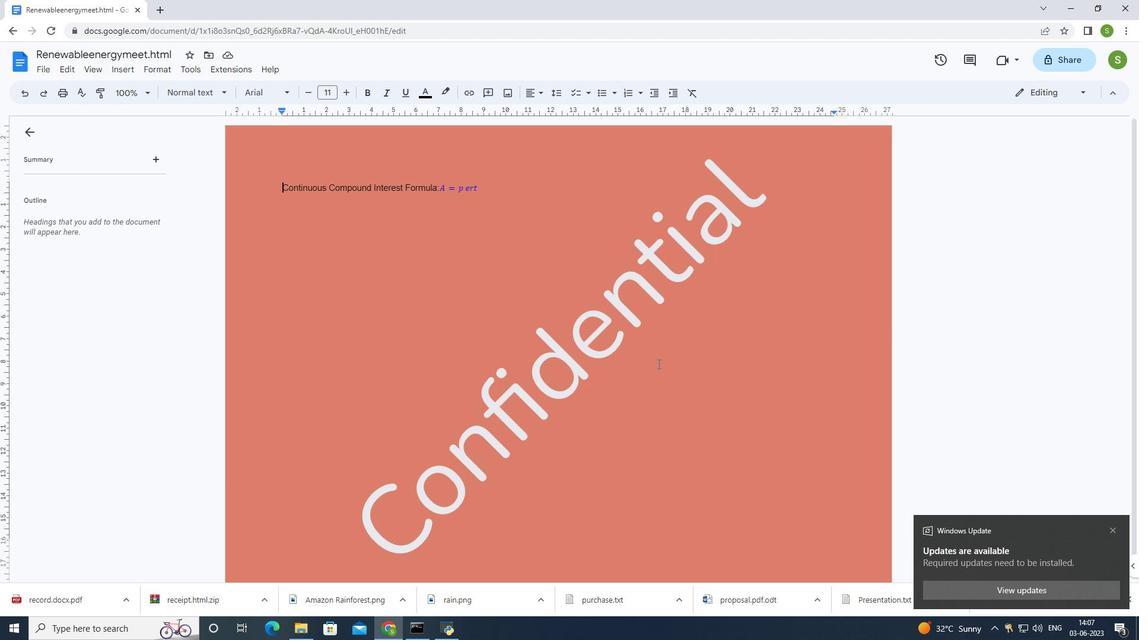 
Action: Mouse scrolled (657, 362) with delta (0, 0)
Screenshot: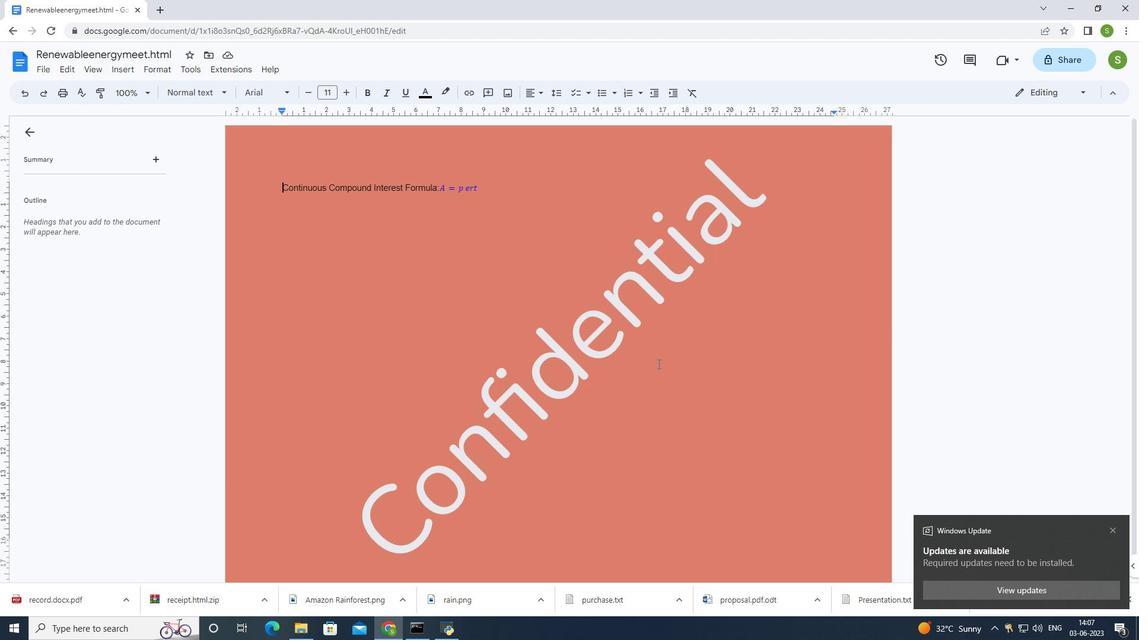 
Action: Mouse moved to (657, 361)
Screenshot: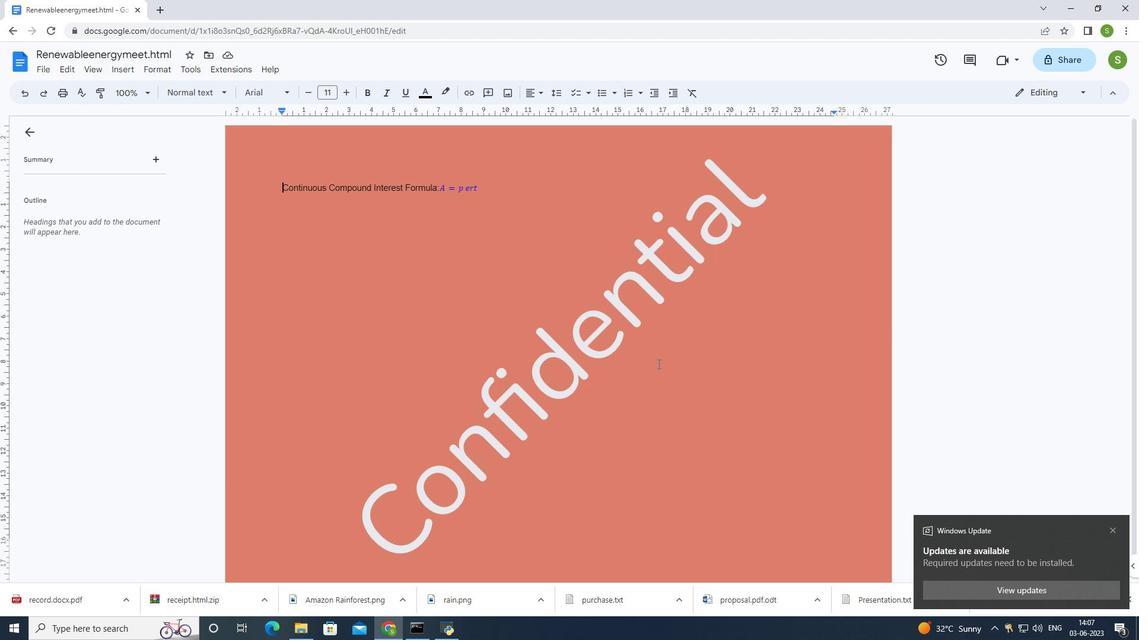 
Action: Mouse scrolled (657, 361) with delta (0, 0)
Screenshot: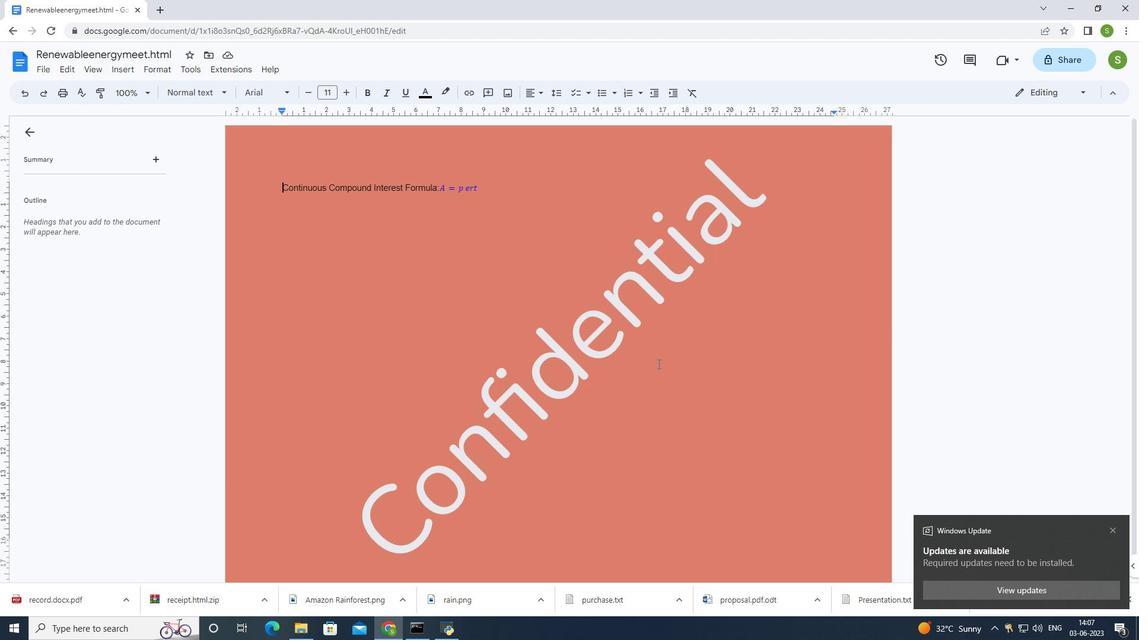 
Action: Mouse moved to (526, 544)
Screenshot: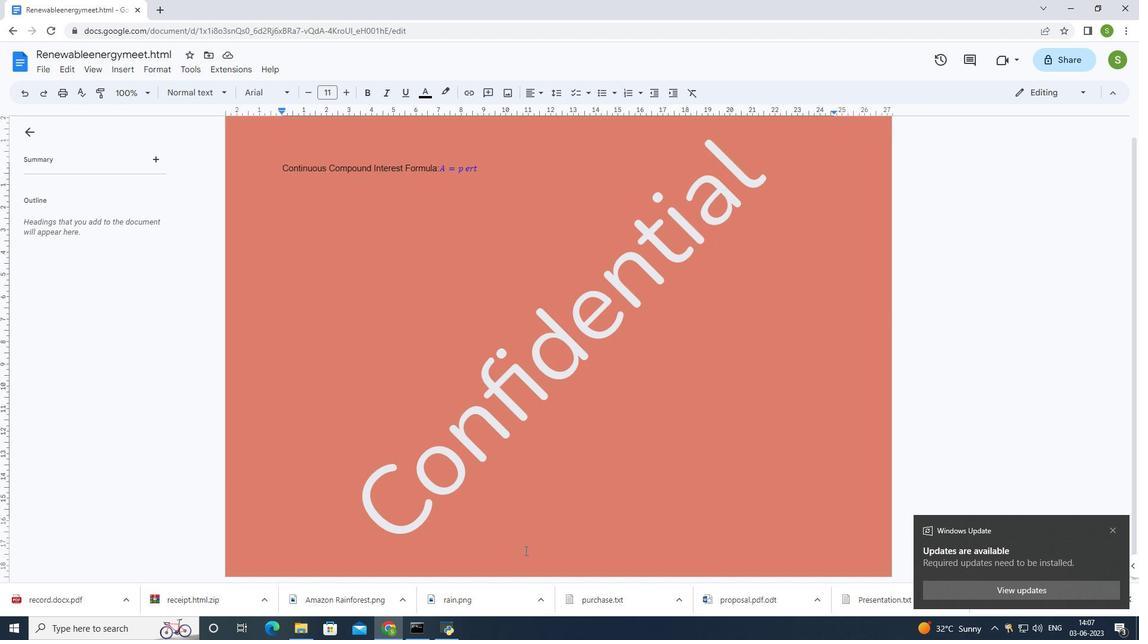 
Action: Mouse pressed left at (526, 544)
Screenshot: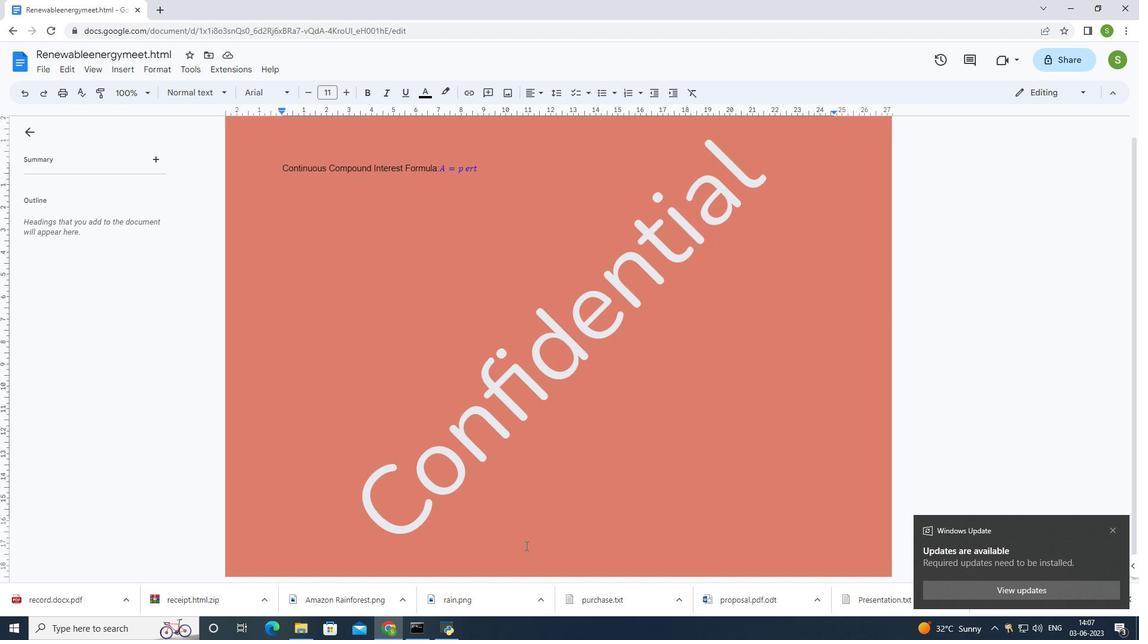 
Action: Mouse pressed left at (526, 544)
Screenshot: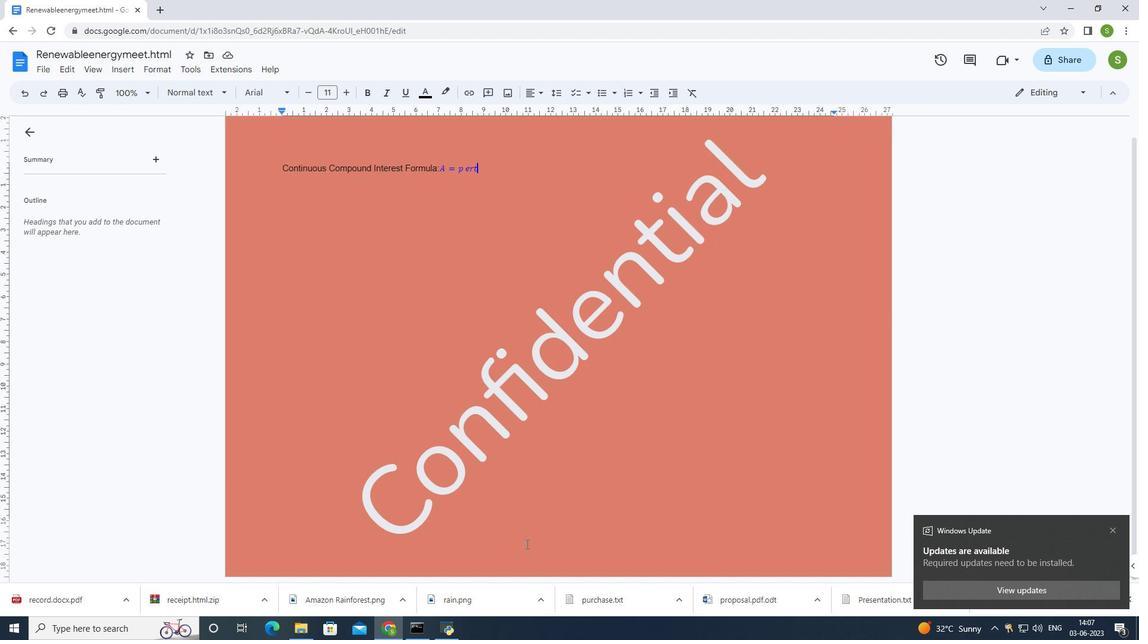 
Action: Mouse moved to (467, 90)
Screenshot: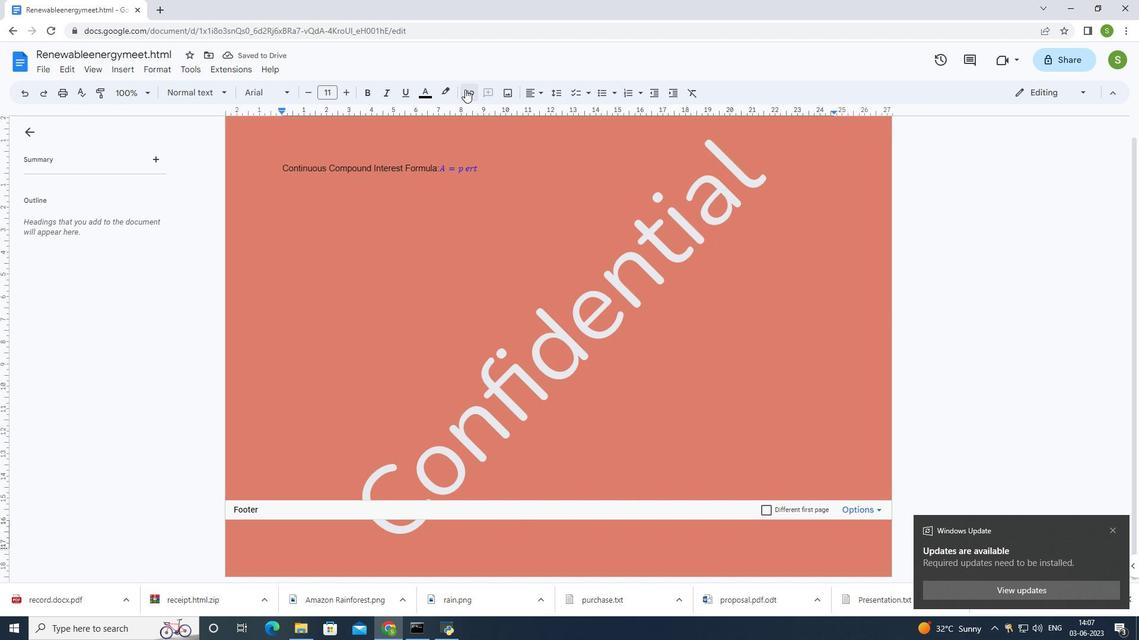 
Action: Mouse pressed left at (467, 90)
Screenshot: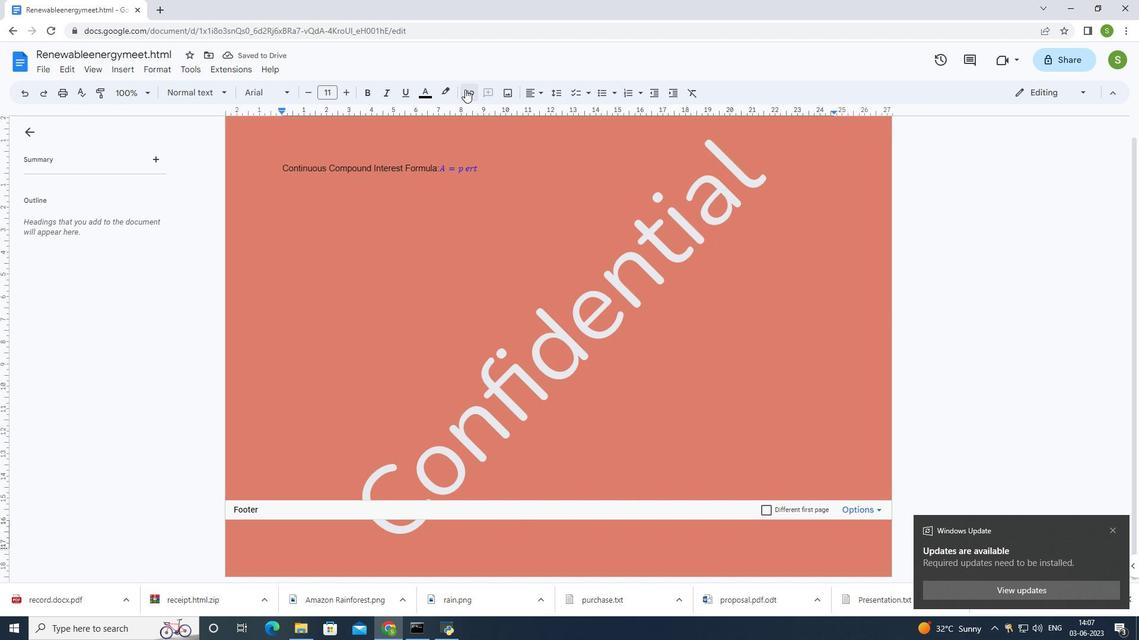 
Action: Mouse moved to (493, 245)
Screenshot: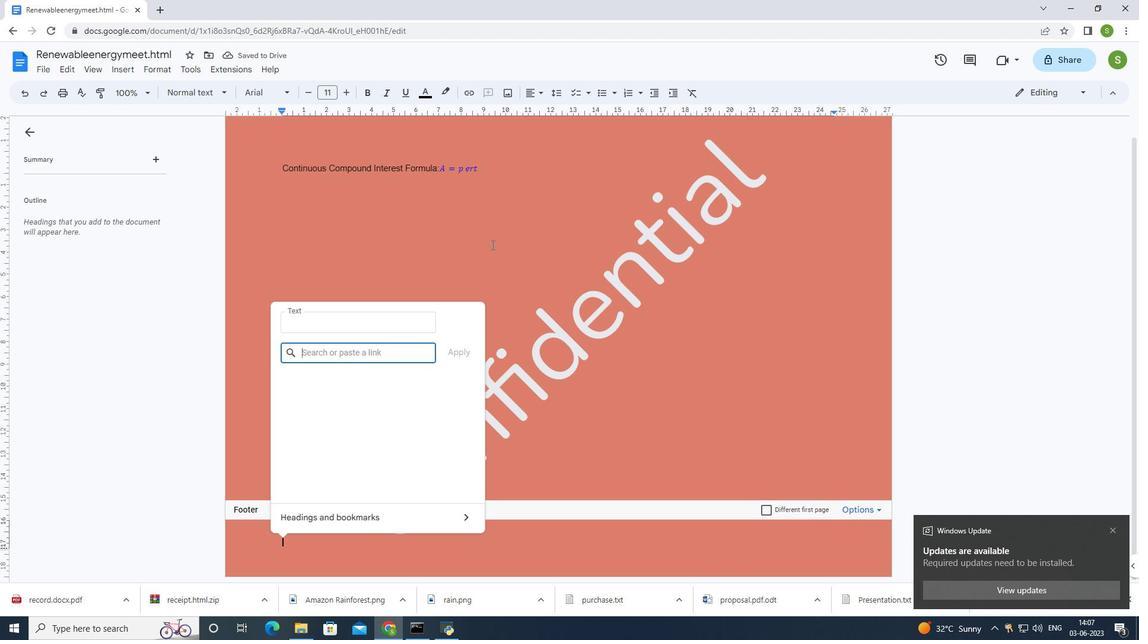 
Action: Key pressed ww
Screenshot: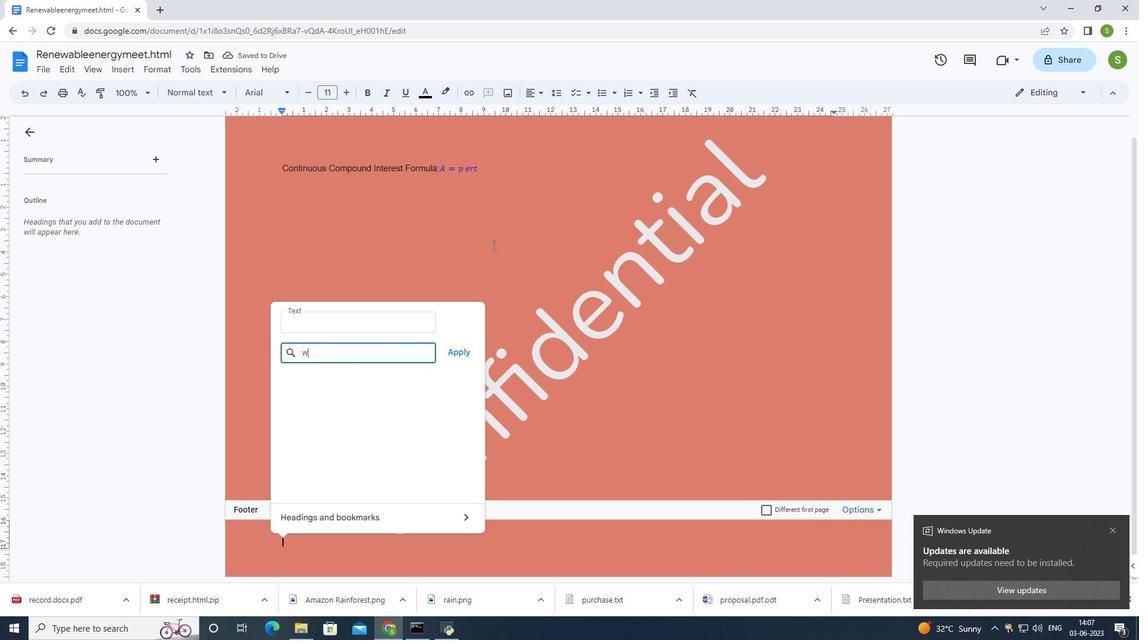 
Action: Mouse moved to (497, 243)
Screenshot: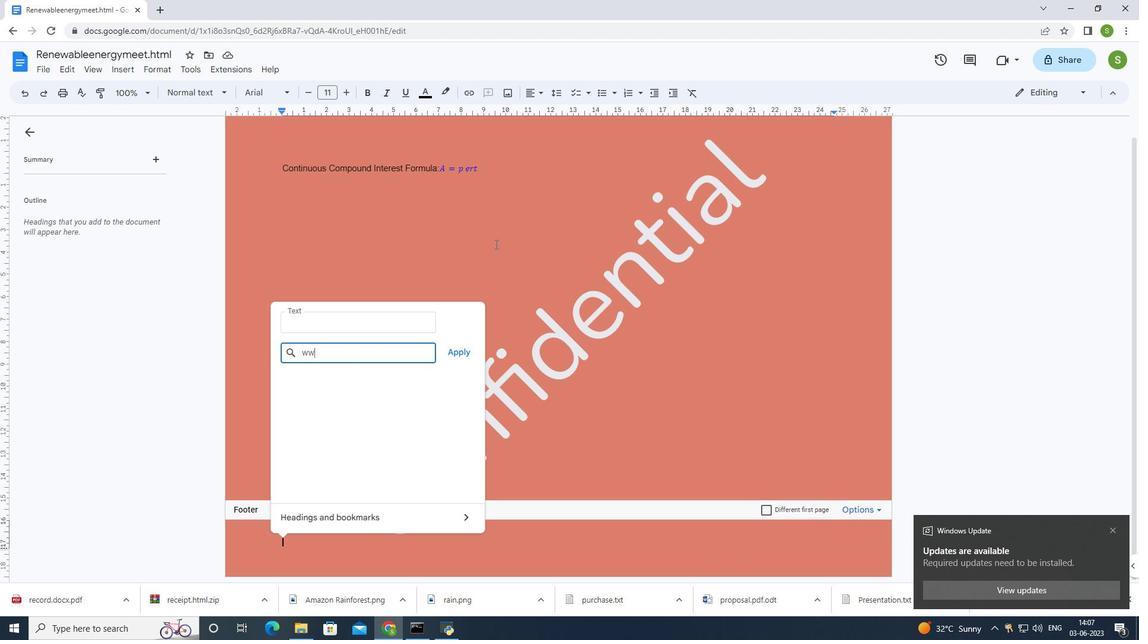 
Action: Key pressed w
Screenshot: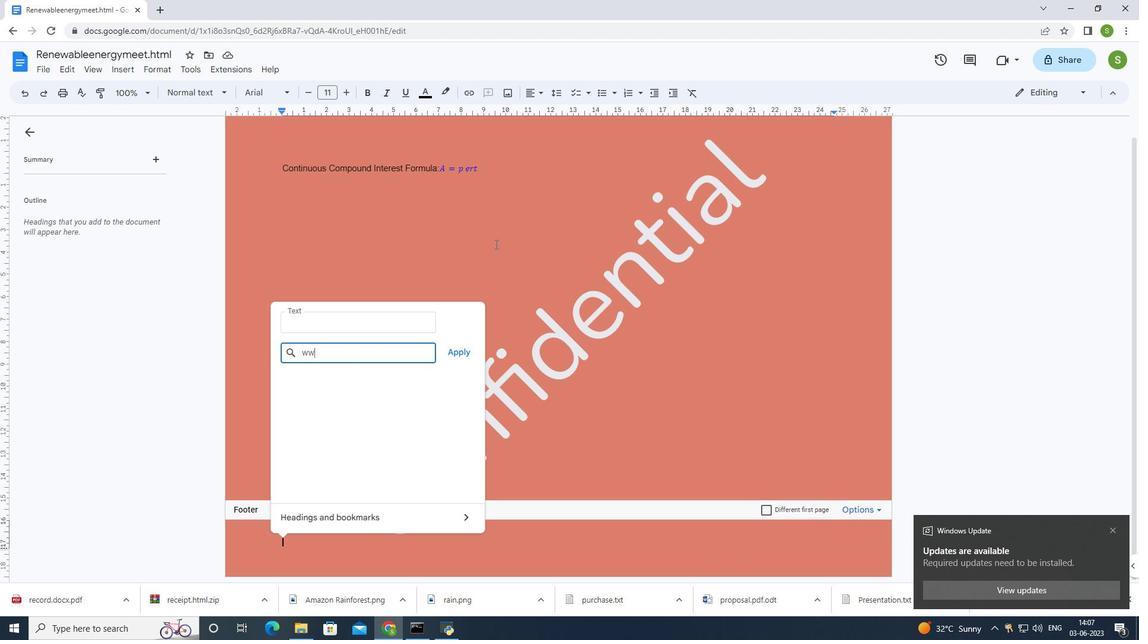 
Action: Mouse moved to (500, 242)
Screenshot: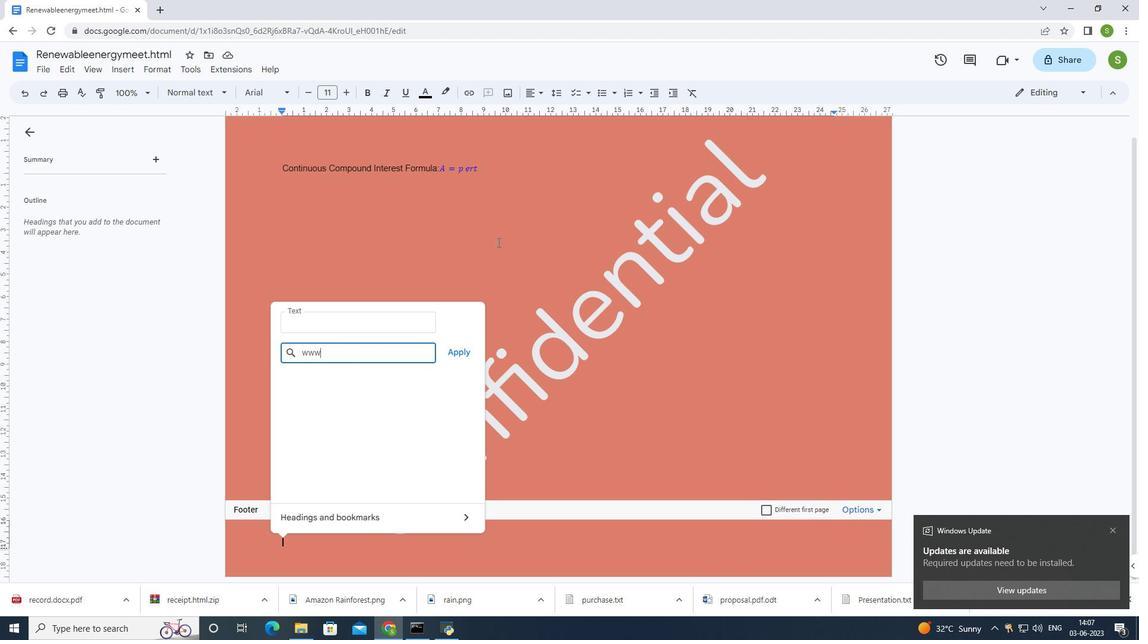 
Action: Key pressed .
Screenshot: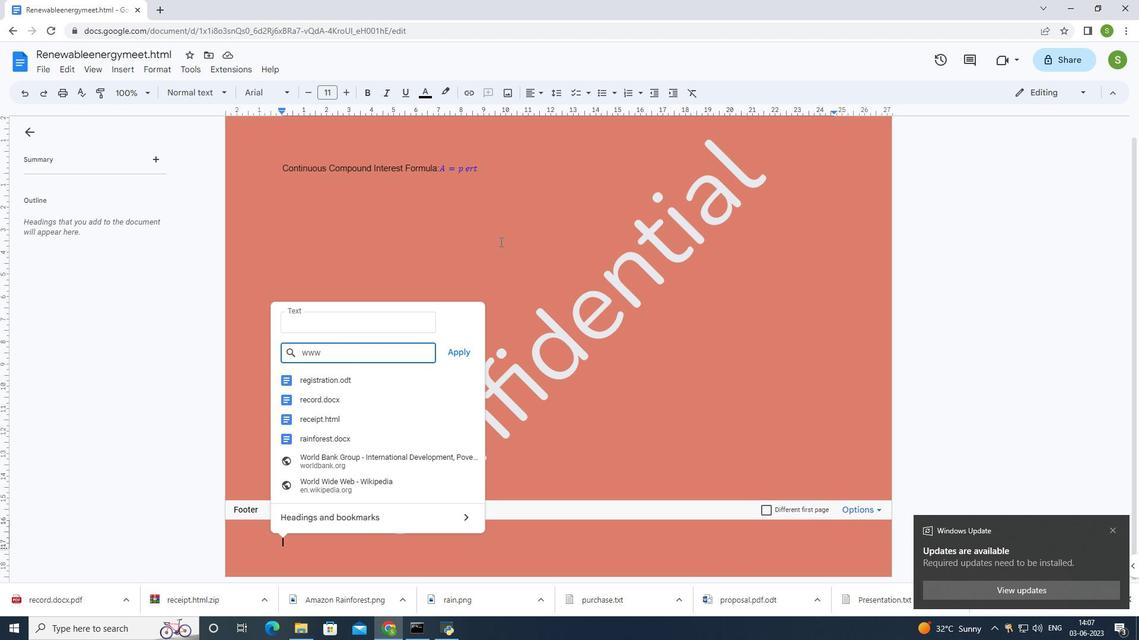 
Action: Mouse moved to (0, 76)
Screenshot: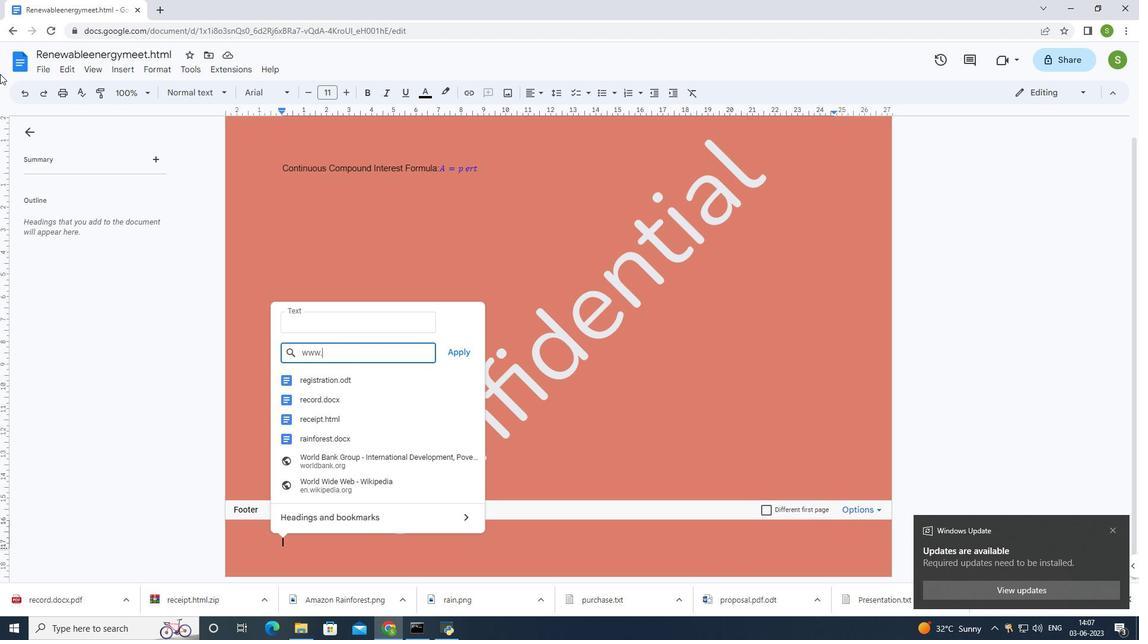 
Action: Key pressed stellar.
Screenshot: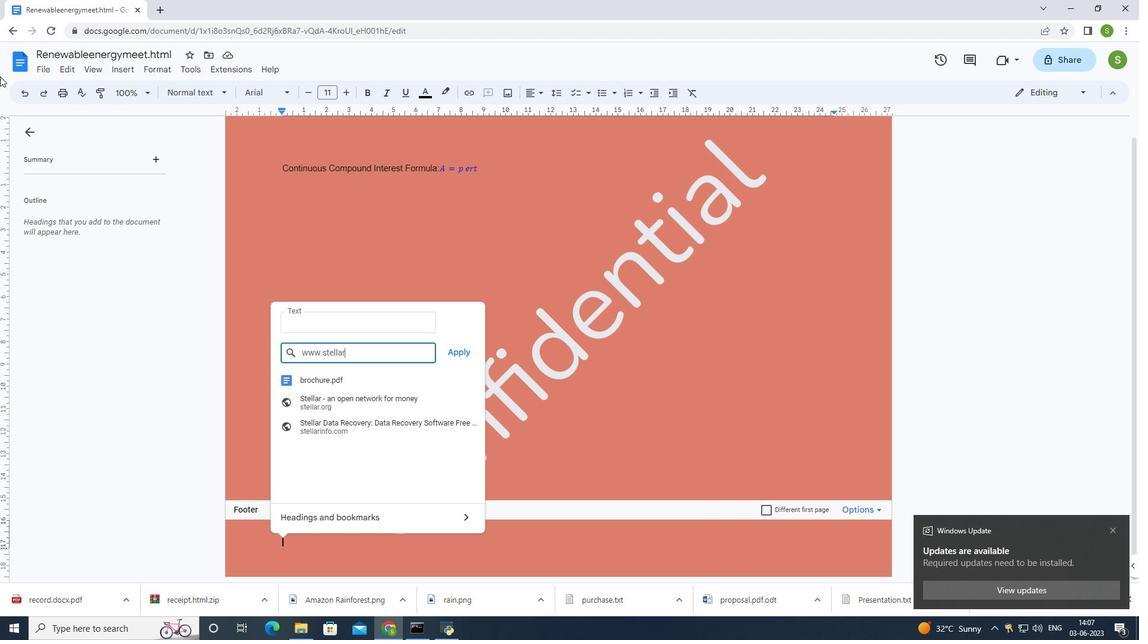 
Action: Mouse moved to (0, 74)
Screenshot: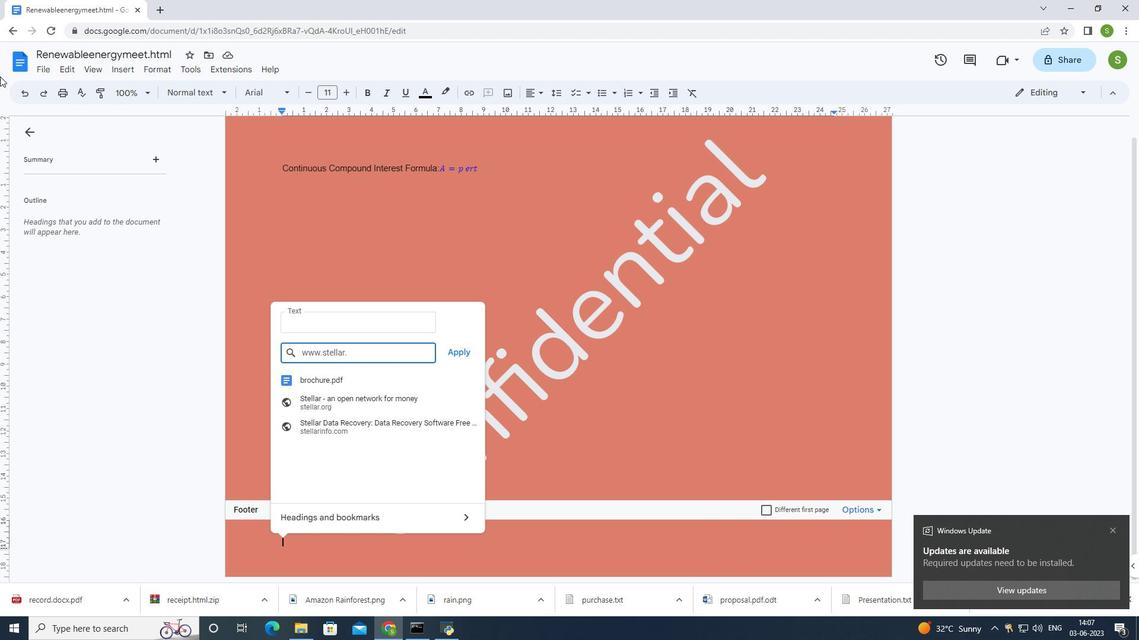 
Action: Key pressed com<Key.enter>
Screenshot: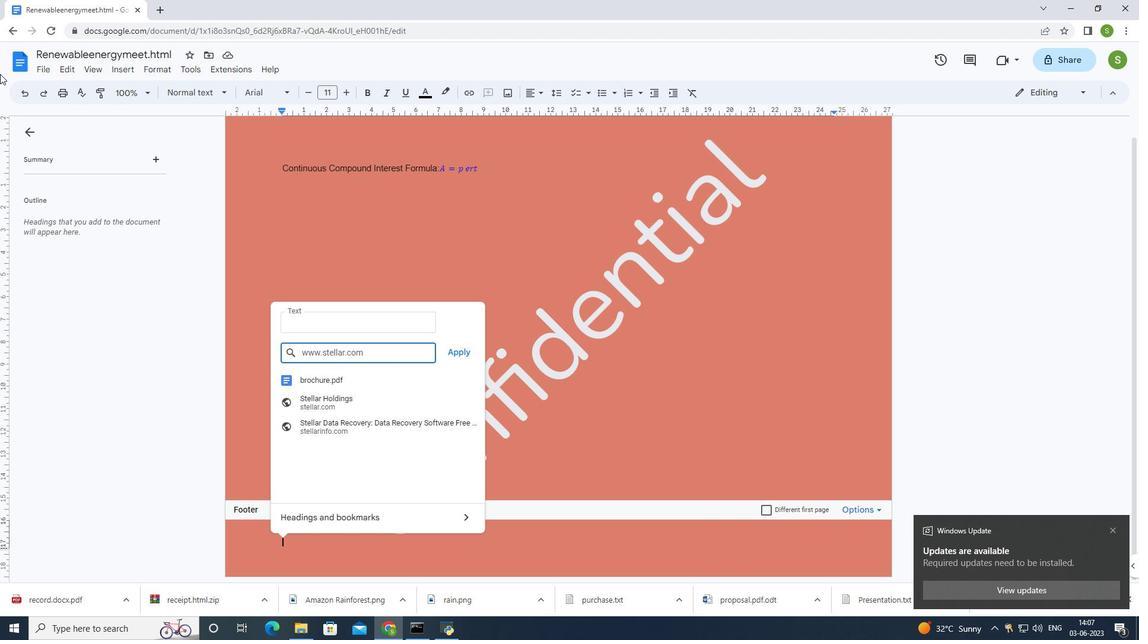 
Action: Mouse moved to (96, 94)
Screenshot: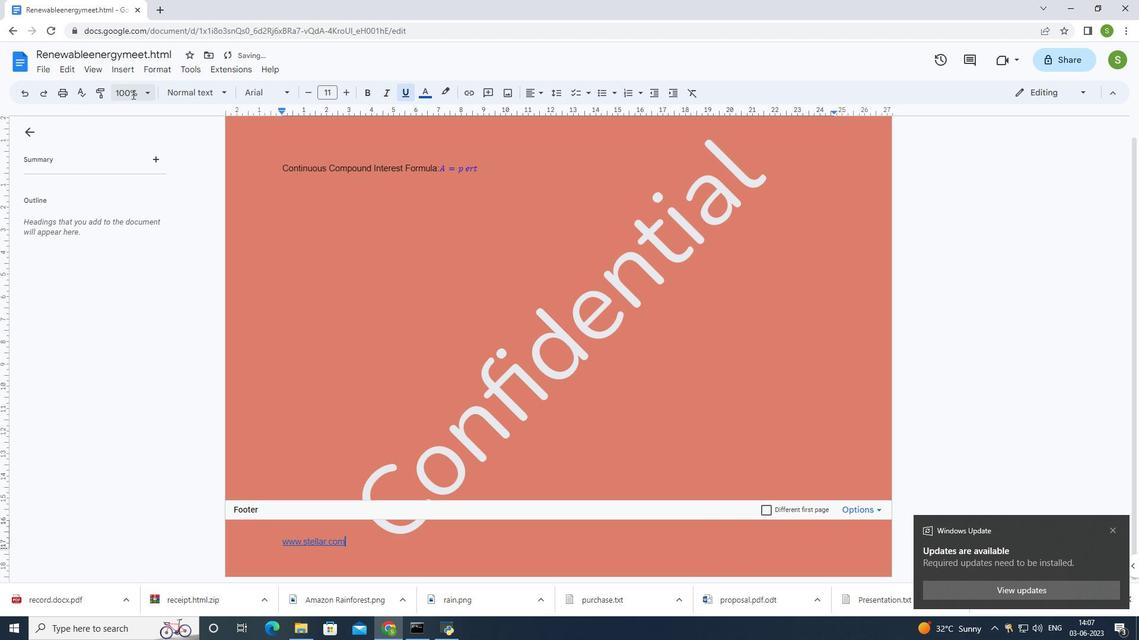 
